 Task: Search one way flight ticket for 3 adults in first from Muskegon: Muskegon County Airport to Evansville: Evansville Regional Airport on 5-3-2023. Choice of flights is Emirates. Number of bags: 1 carry on bag. Price is upto 100000. Outbound departure time preference is 10:15.
Action: Mouse moved to (285, 380)
Screenshot: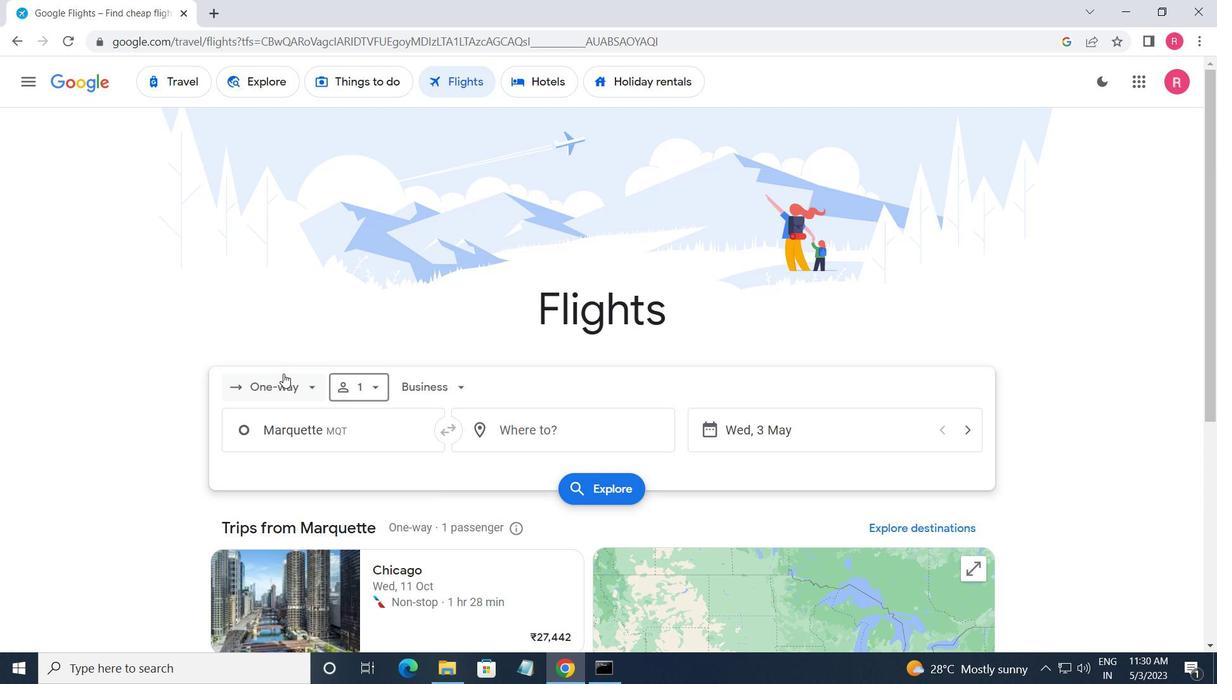 
Action: Mouse pressed left at (285, 380)
Screenshot: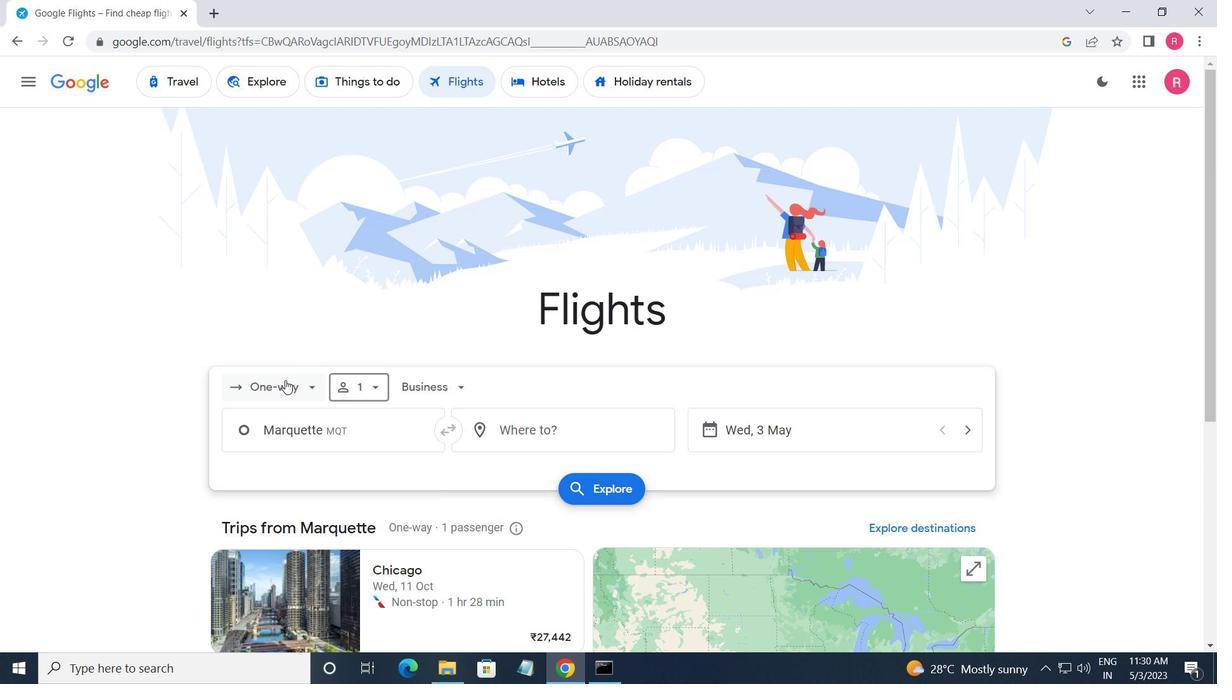 
Action: Mouse moved to (291, 464)
Screenshot: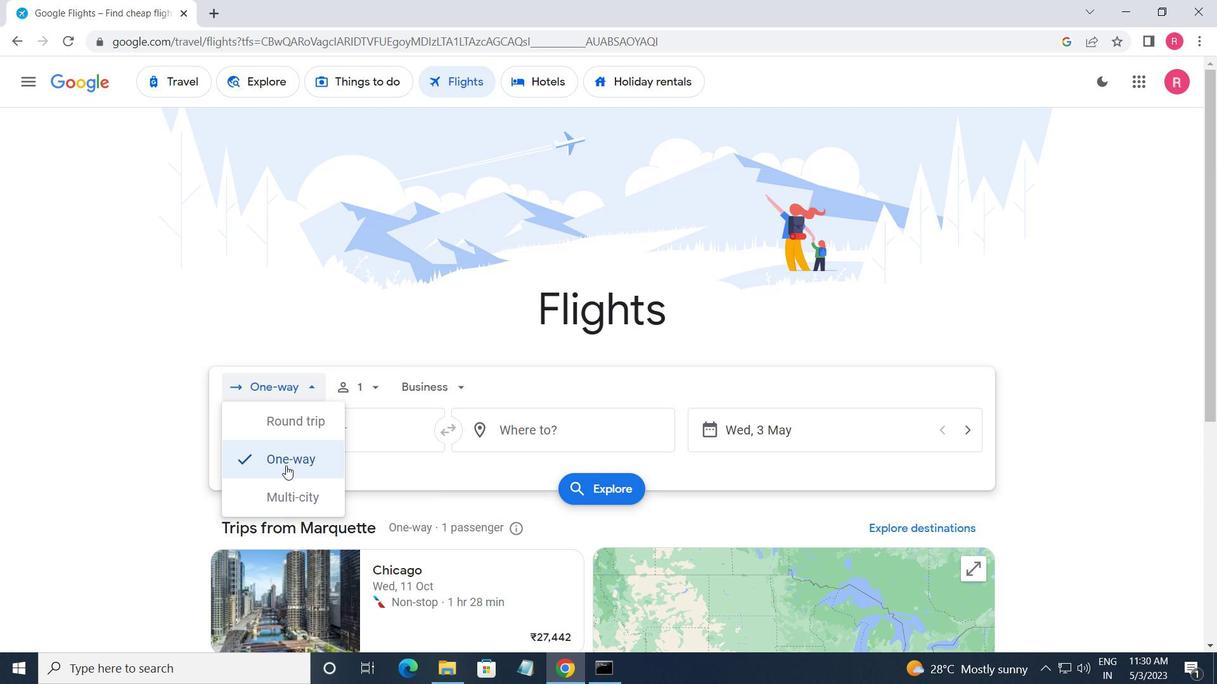 
Action: Mouse pressed left at (291, 464)
Screenshot: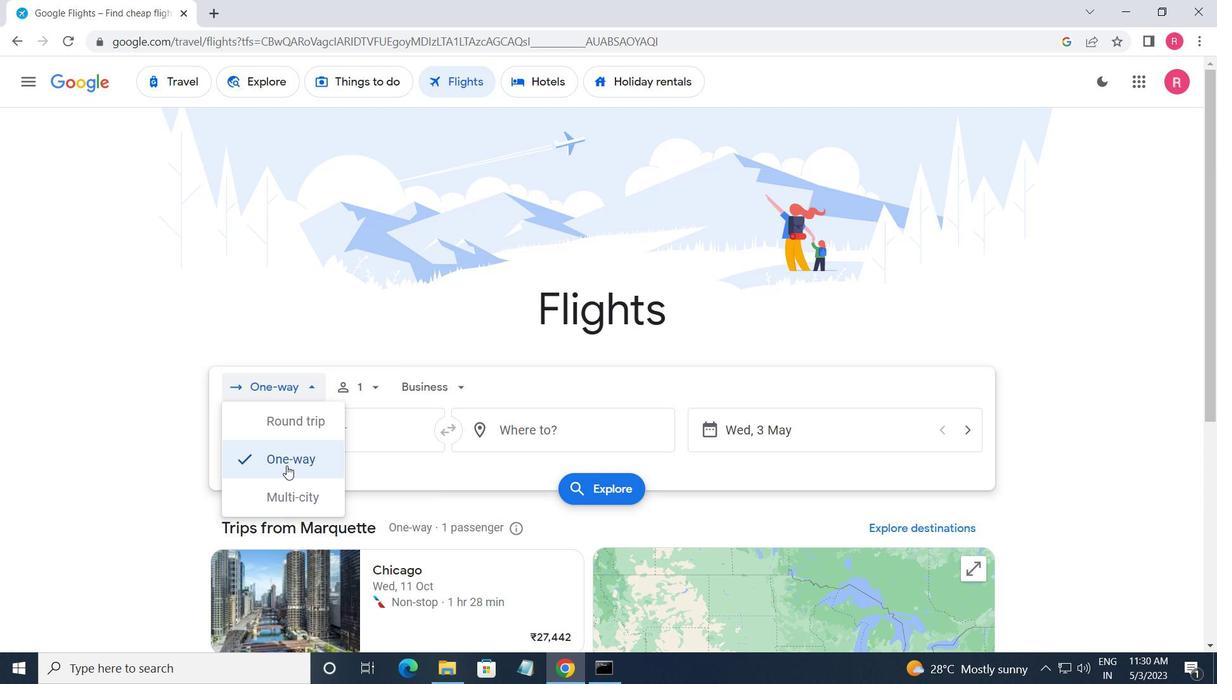 
Action: Mouse moved to (358, 384)
Screenshot: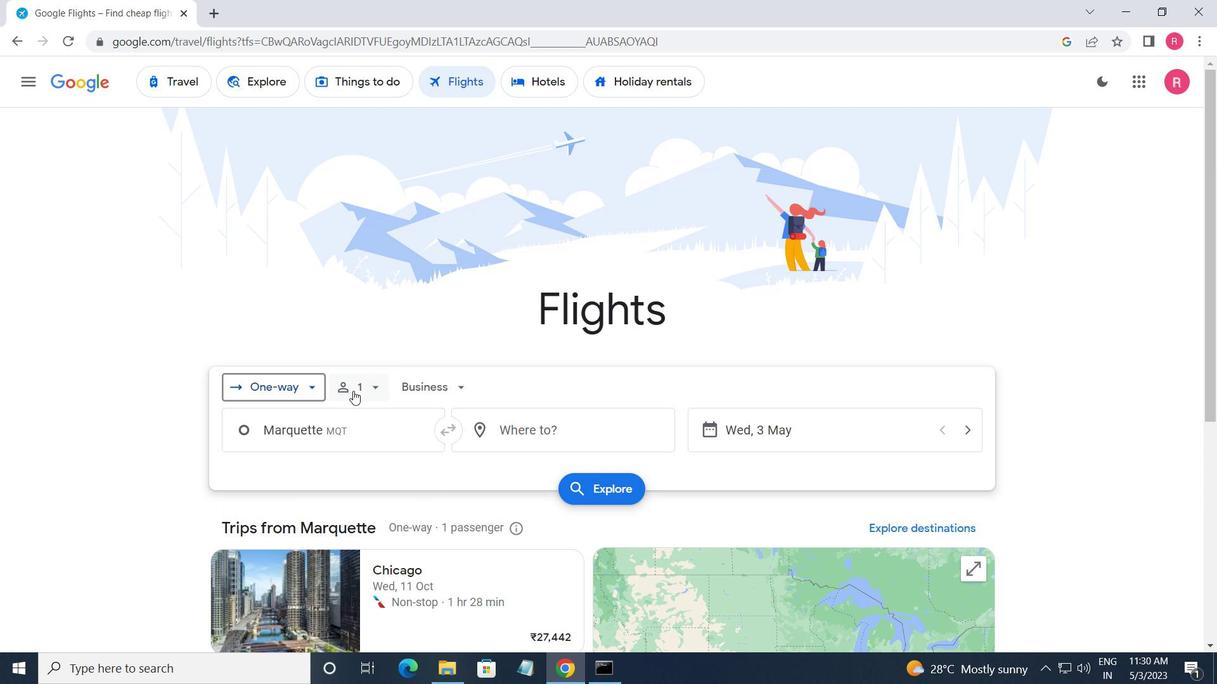 
Action: Mouse pressed left at (358, 384)
Screenshot: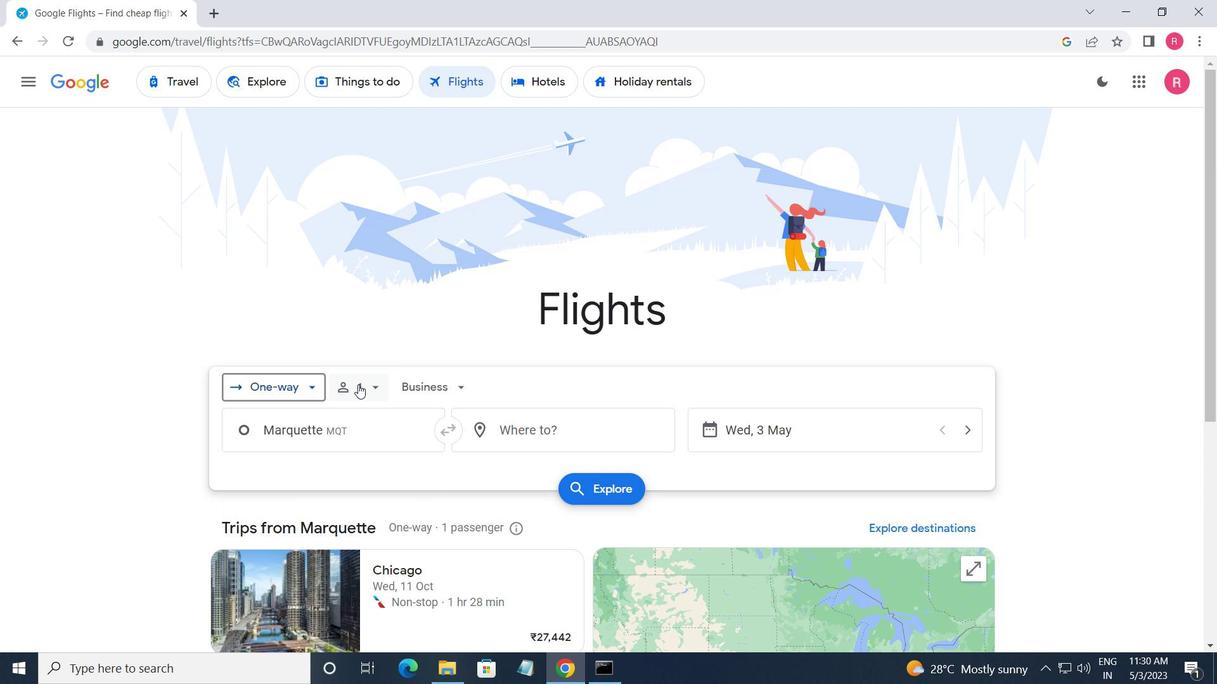 
Action: Mouse moved to (480, 428)
Screenshot: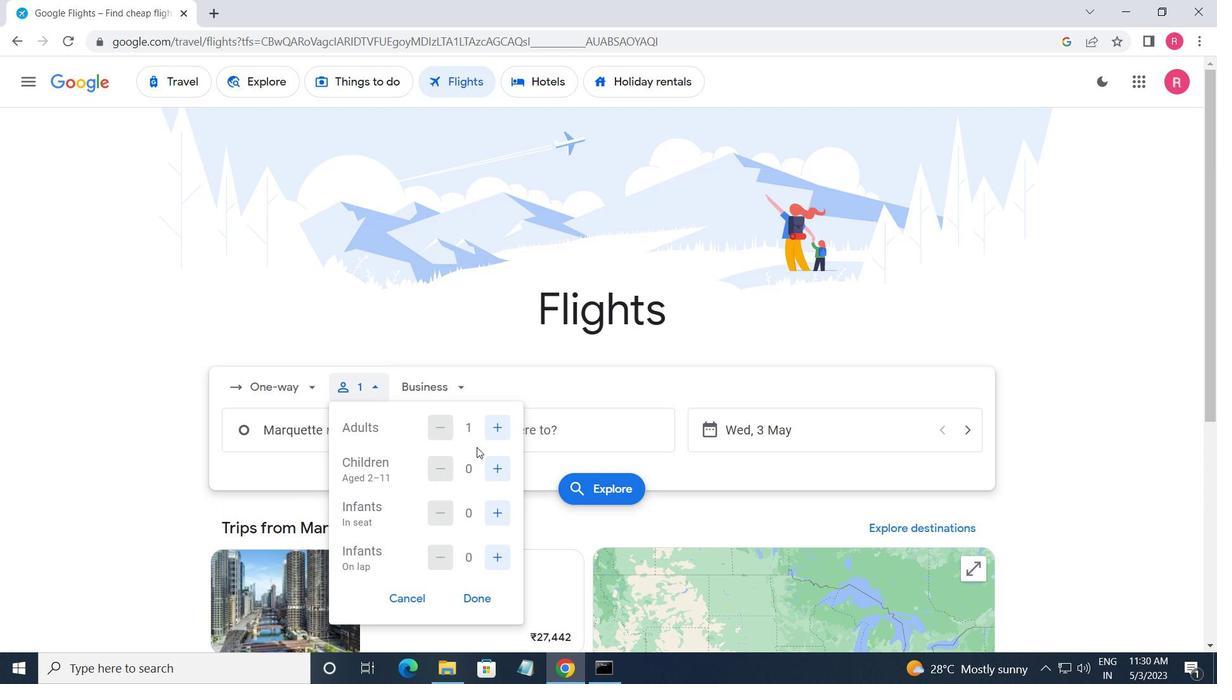 
Action: Mouse pressed left at (480, 428)
Screenshot: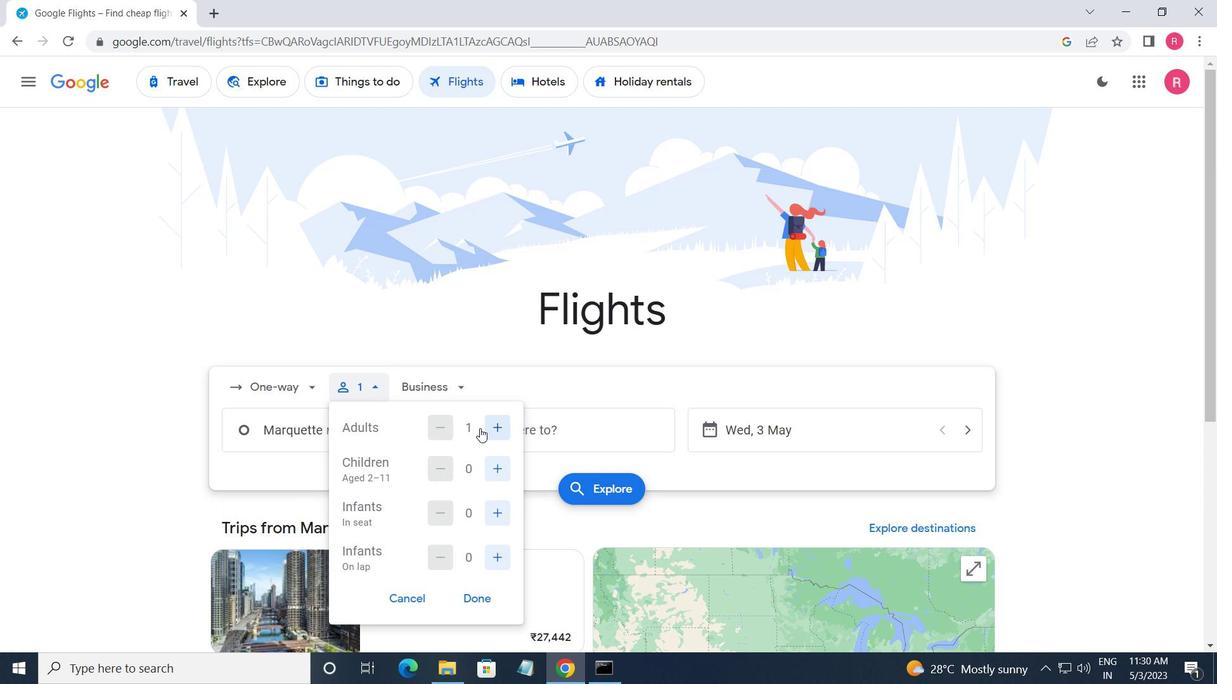 
Action: Mouse moved to (490, 434)
Screenshot: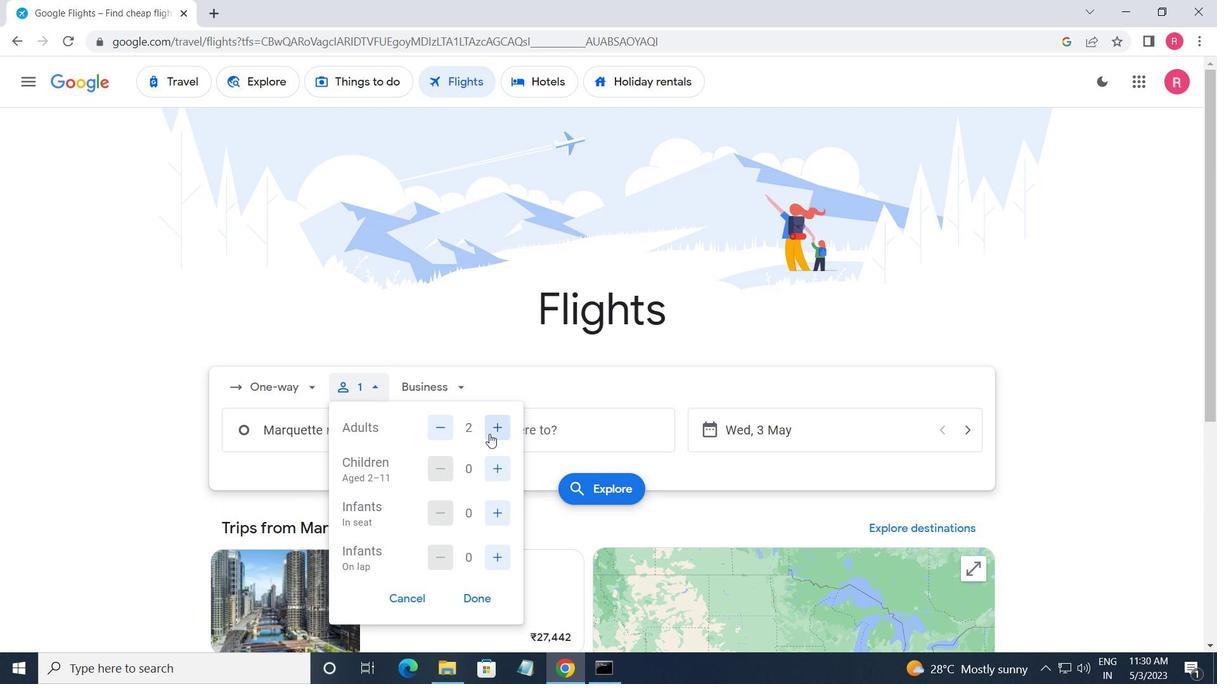 
Action: Mouse pressed left at (490, 434)
Screenshot: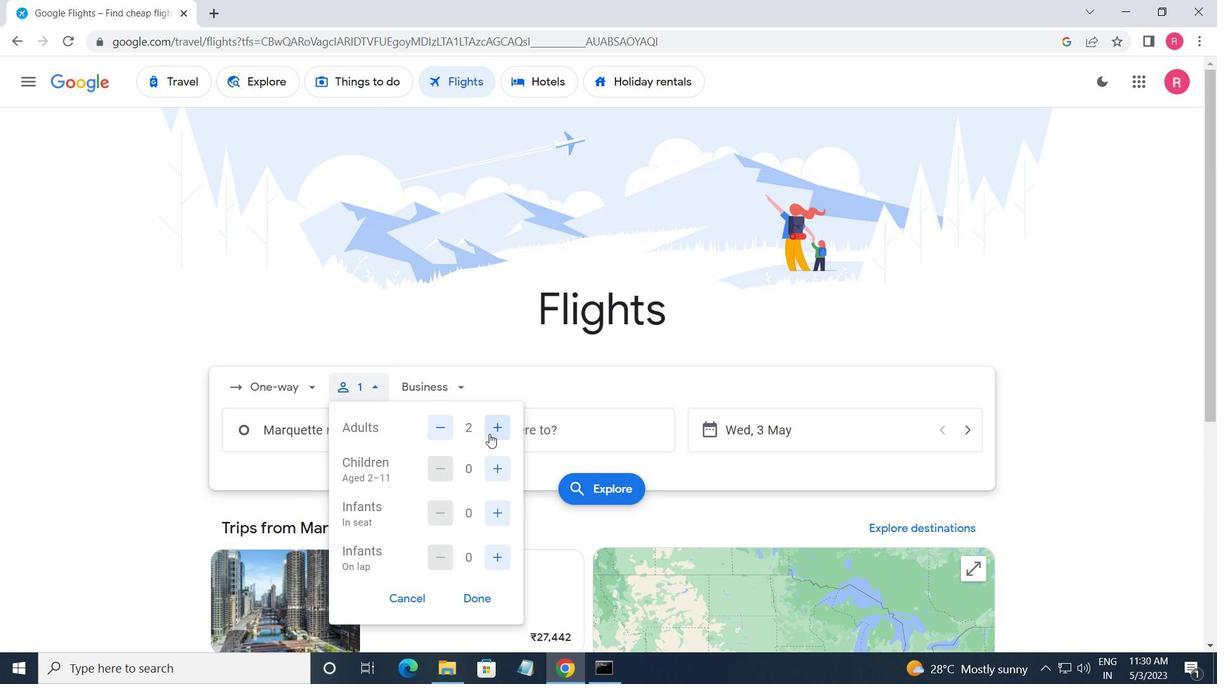 
Action: Mouse moved to (433, 388)
Screenshot: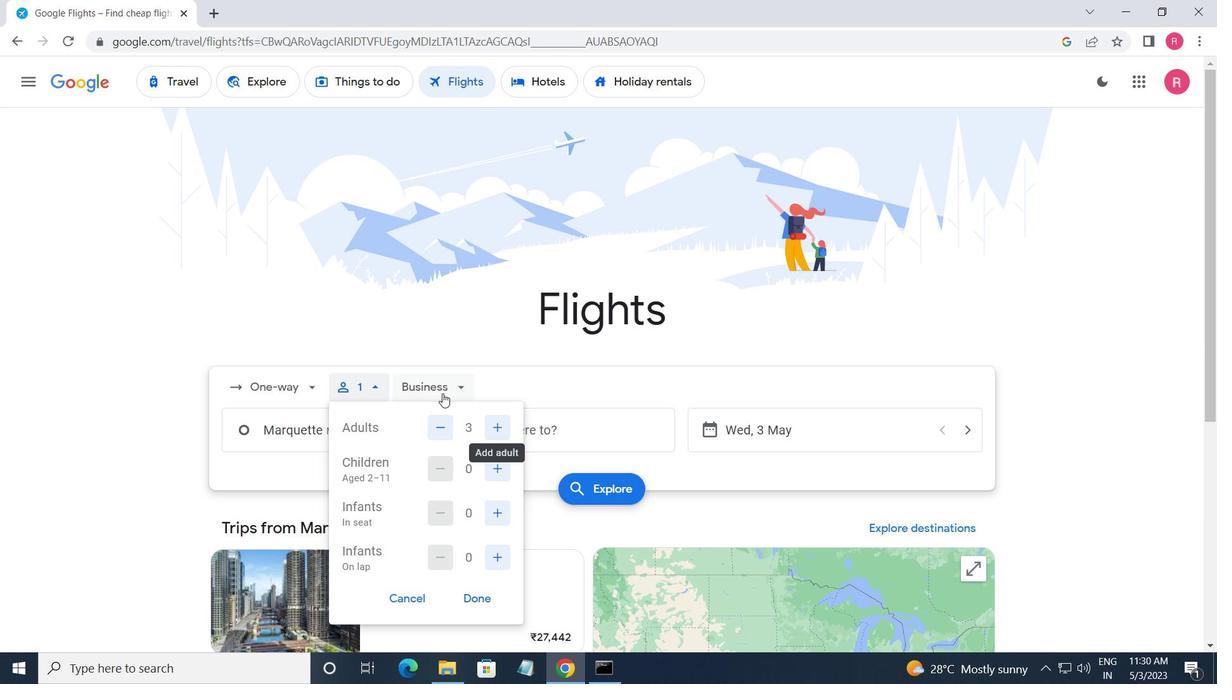 
Action: Mouse pressed left at (433, 388)
Screenshot: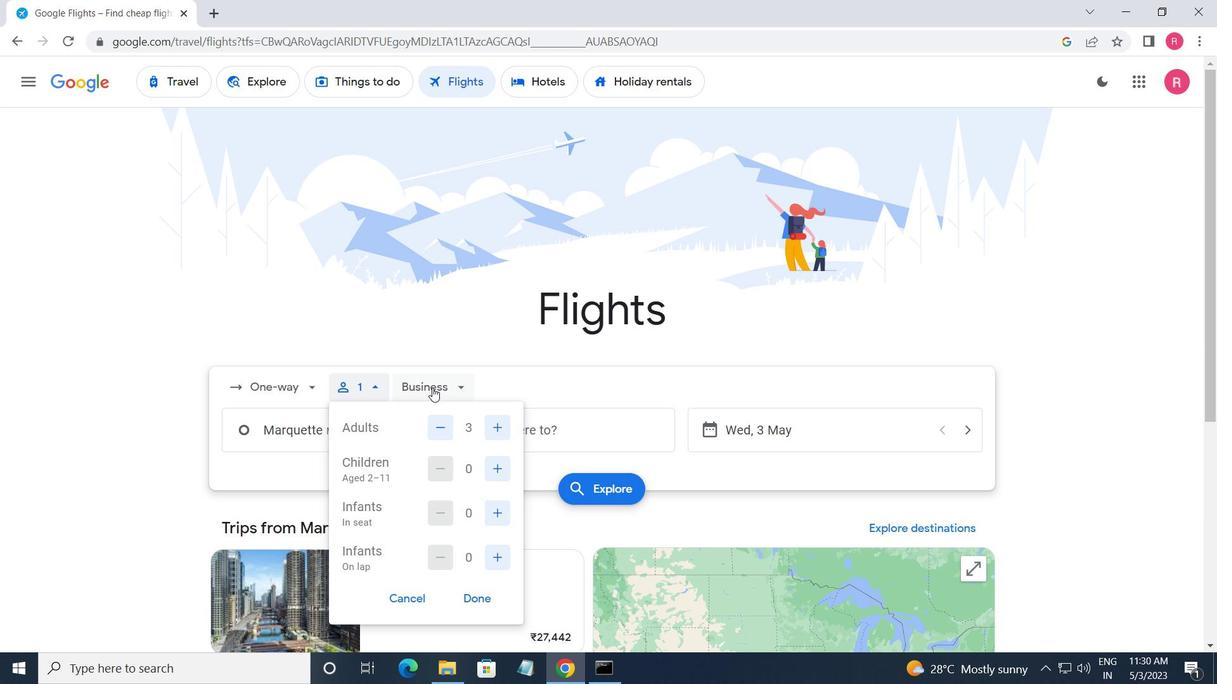 
Action: Mouse moved to (484, 528)
Screenshot: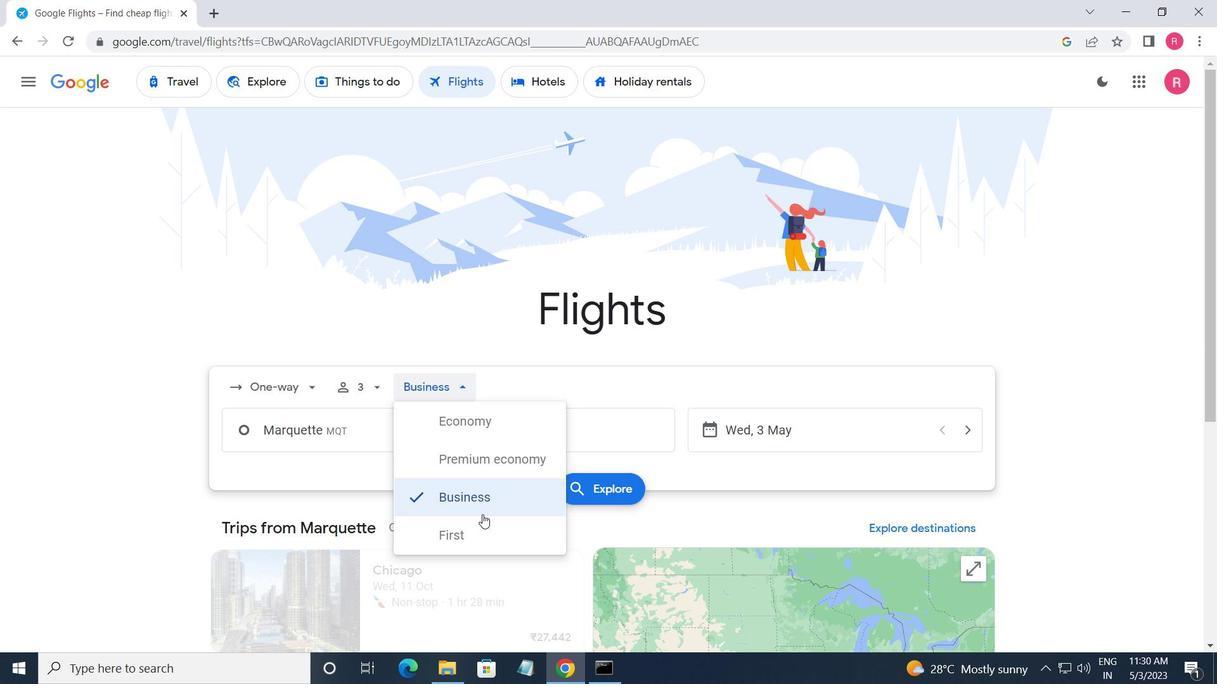 
Action: Mouse pressed left at (484, 528)
Screenshot: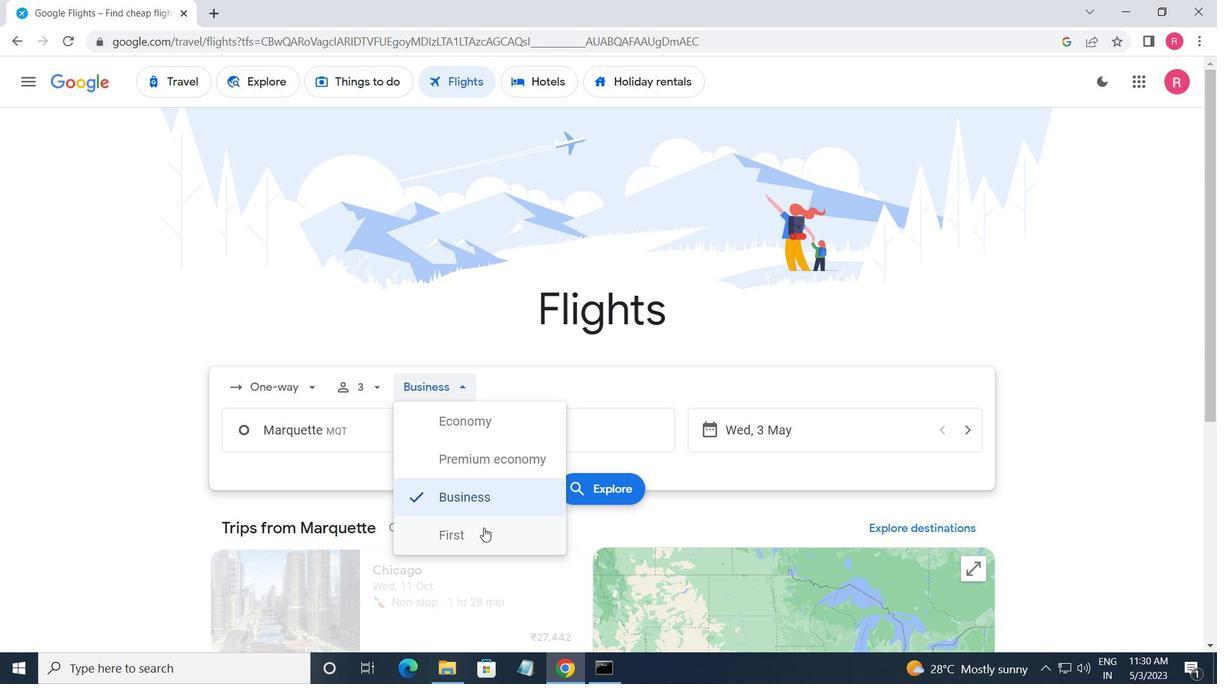
Action: Mouse moved to (380, 438)
Screenshot: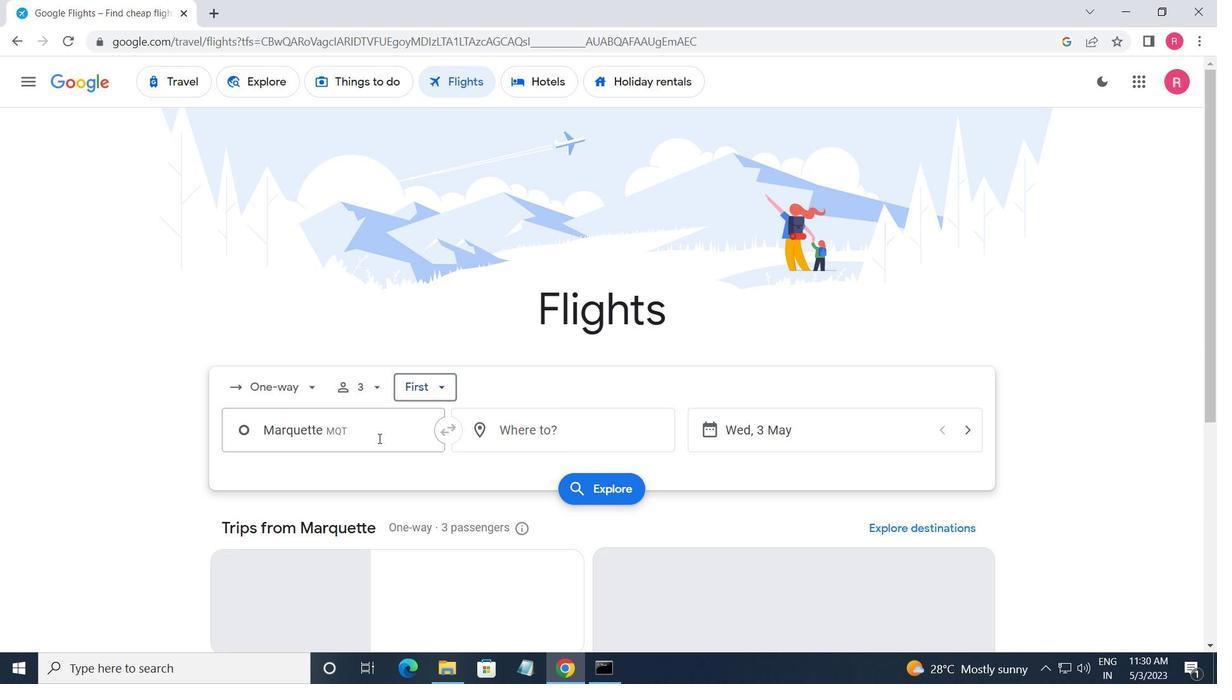 
Action: Mouse pressed left at (380, 438)
Screenshot: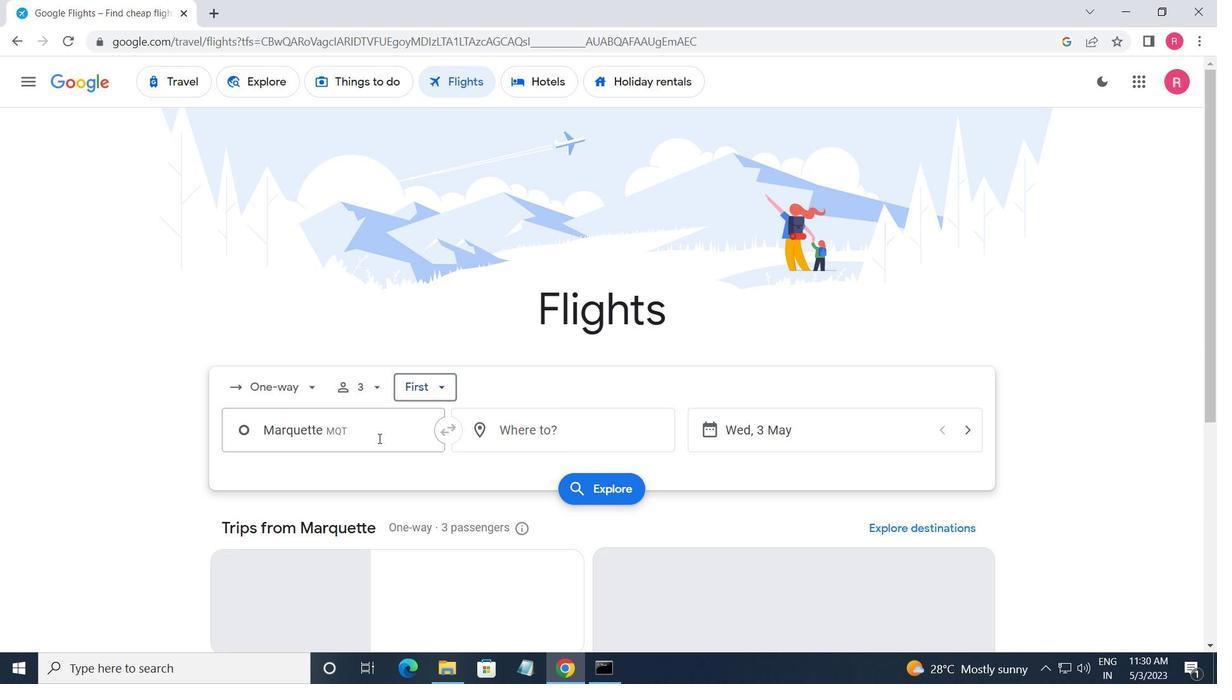 
Action: Mouse moved to (392, 469)
Screenshot: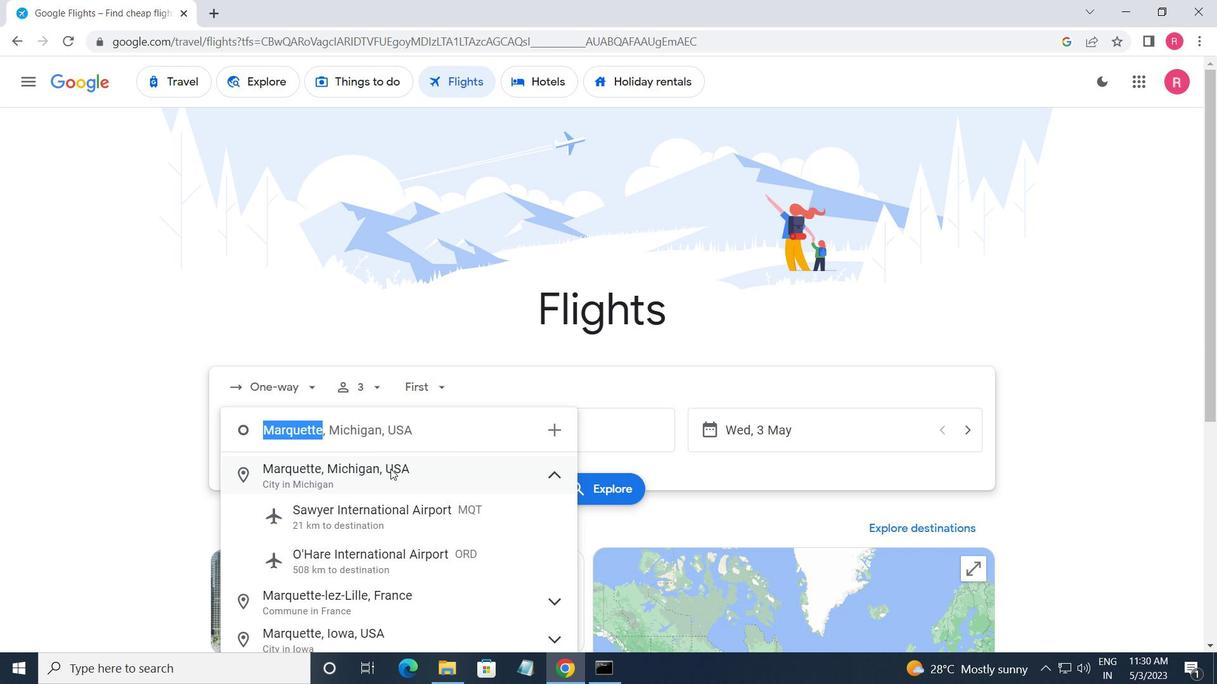 
Action: Key pressed <Key.shift><Key.shift><Key.shift><Key.shift><Key.shift><Key.shift><Key.shift><Key.shift_r>MUSKEGON
Screenshot: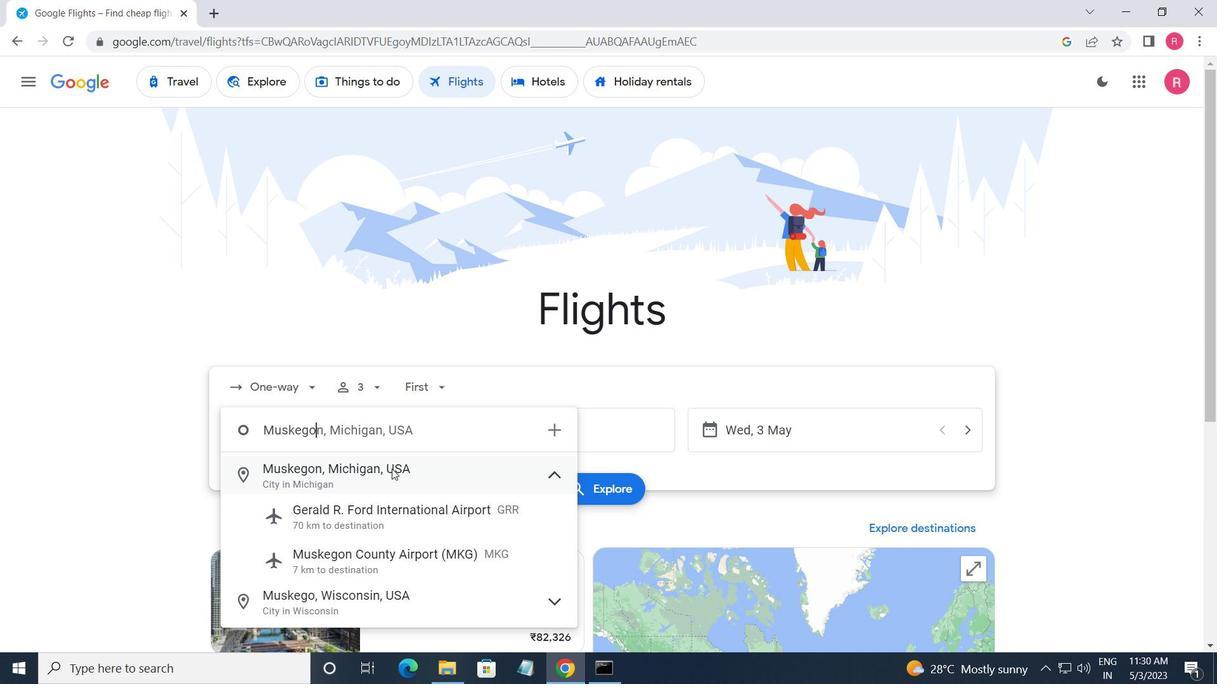 
Action: Mouse moved to (388, 569)
Screenshot: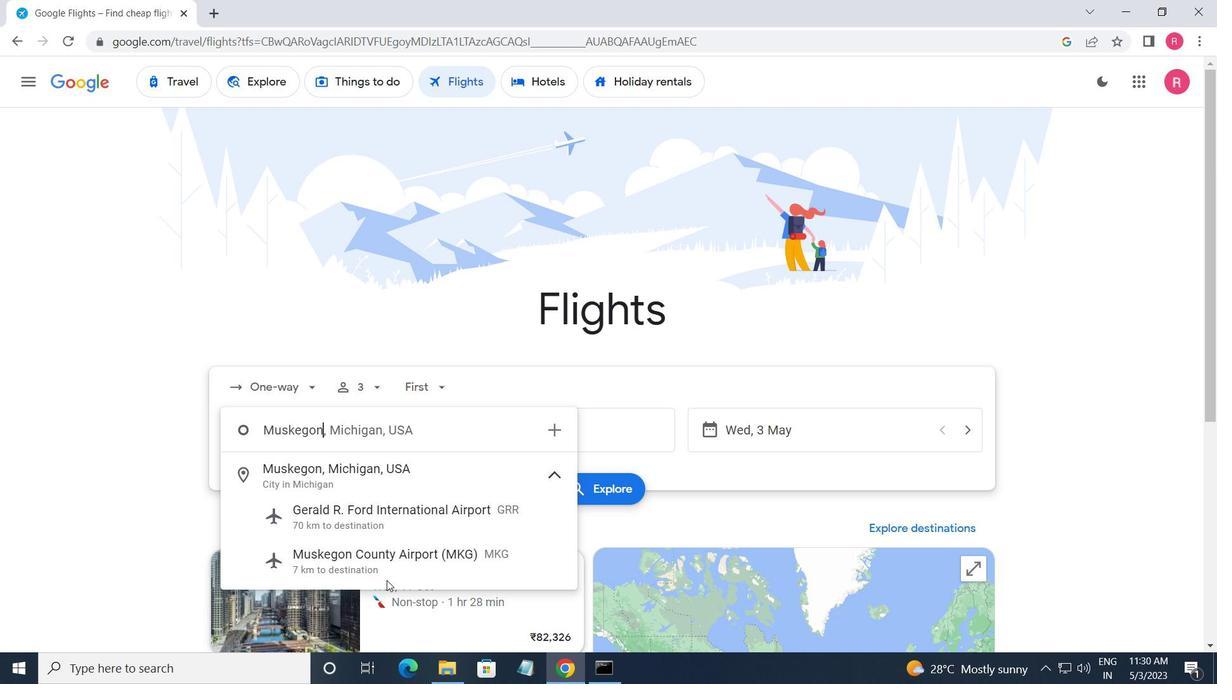 
Action: Mouse pressed left at (388, 569)
Screenshot: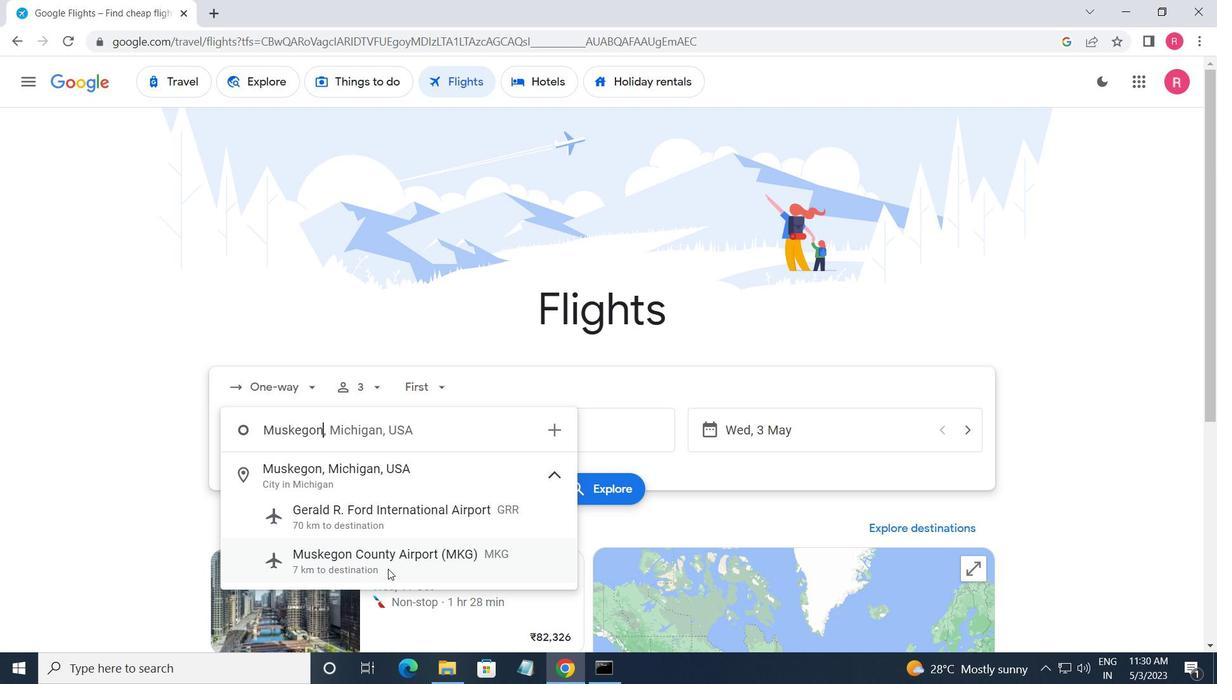 
Action: Mouse moved to (520, 434)
Screenshot: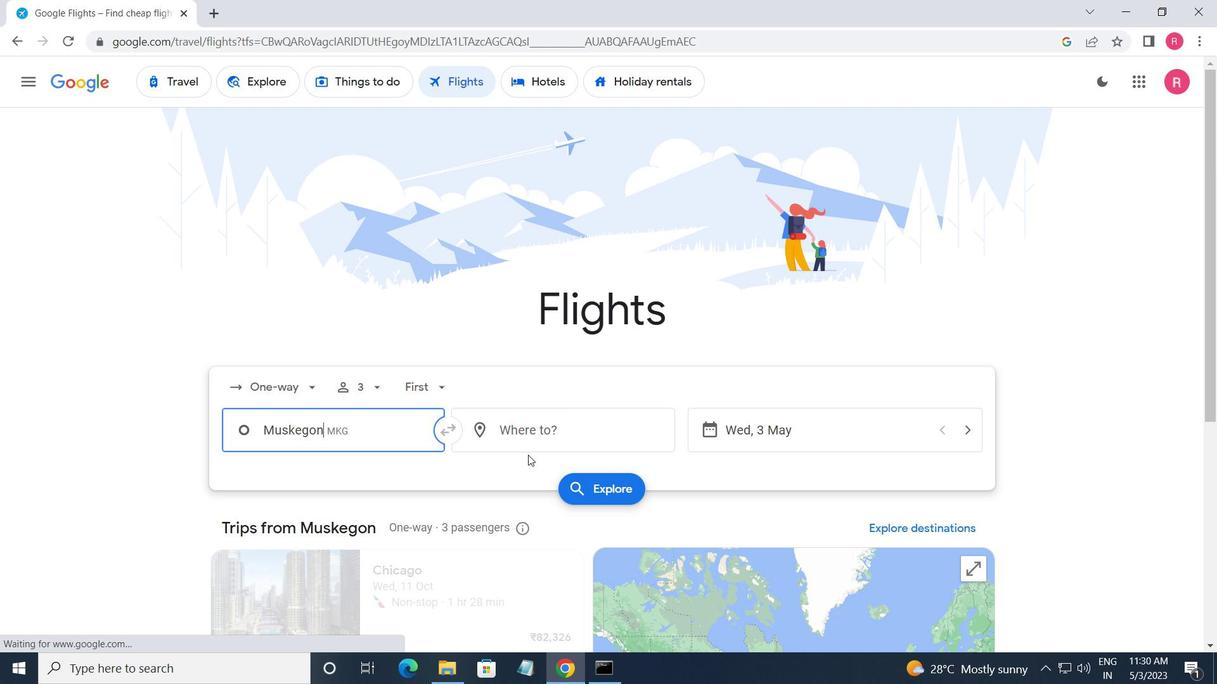 
Action: Mouse pressed left at (520, 434)
Screenshot: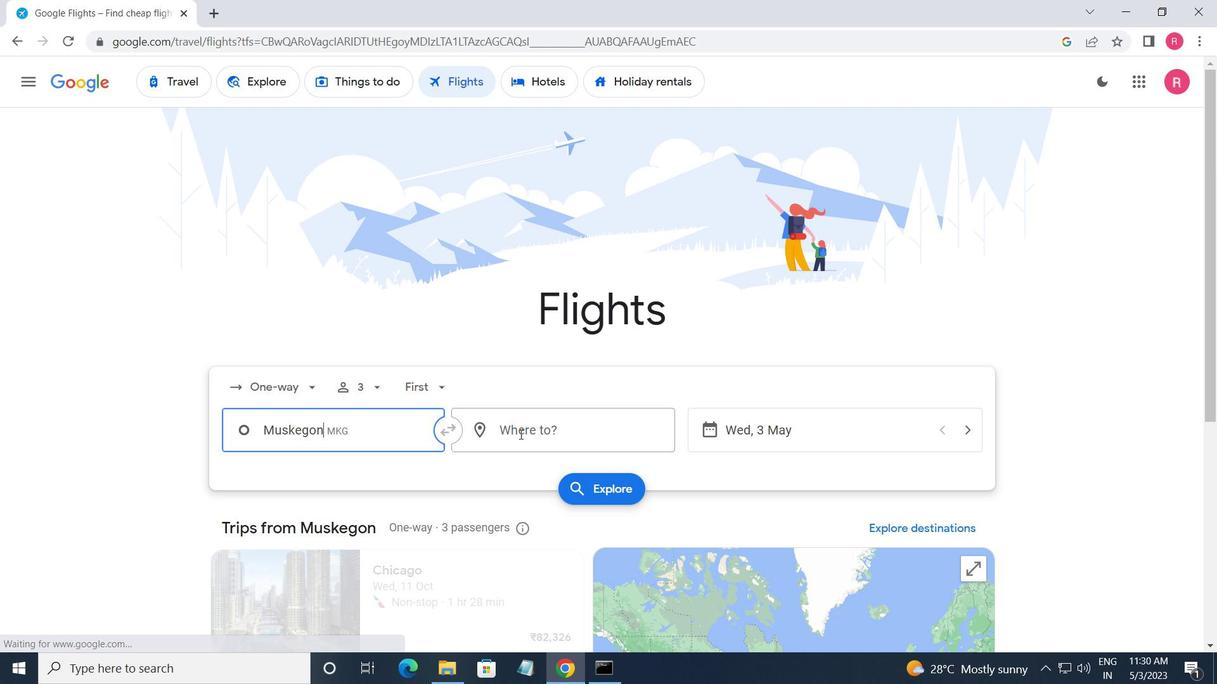 
Action: Mouse moved to (535, 600)
Screenshot: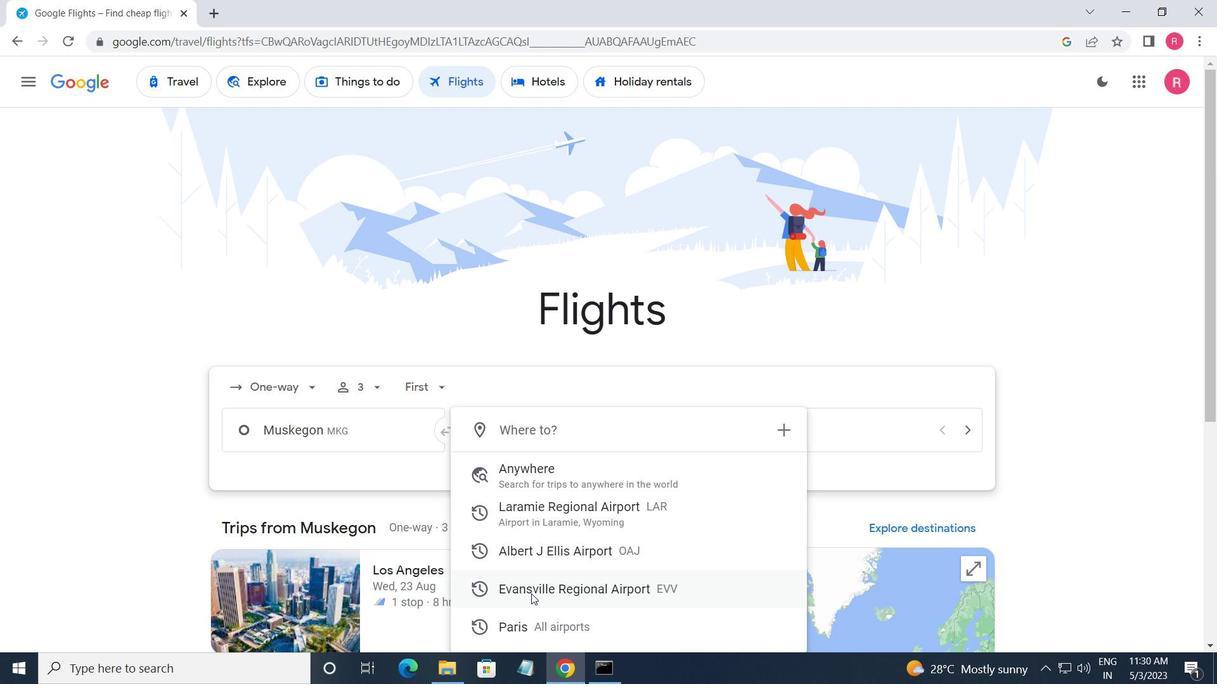 
Action: Mouse pressed left at (535, 600)
Screenshot: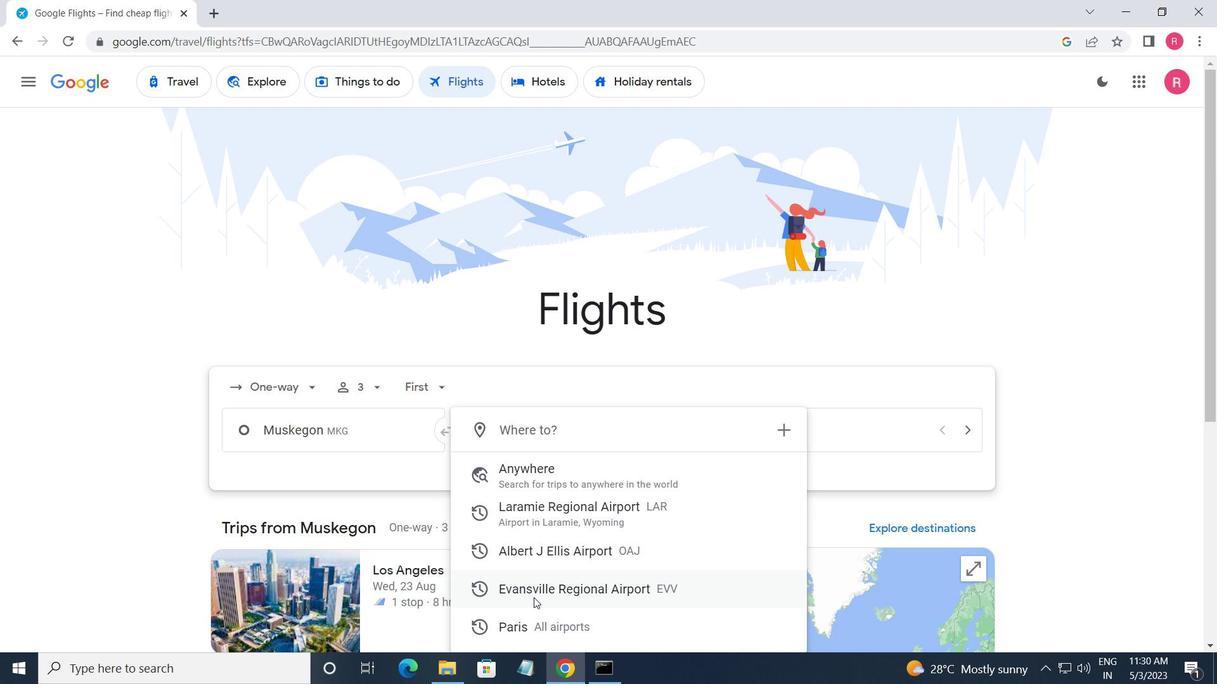 
Action: Mouse moved to (792, 433)
Screenshot: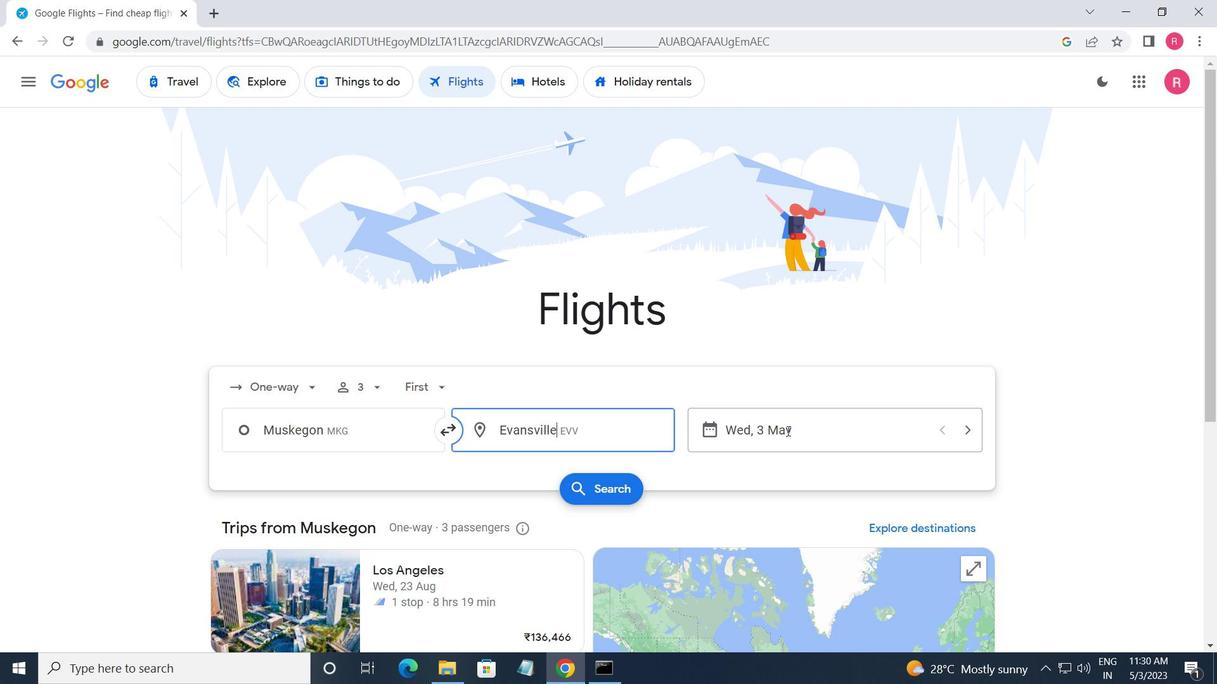 
Action: Mouse pressed left at (792, 433)
Screenshot: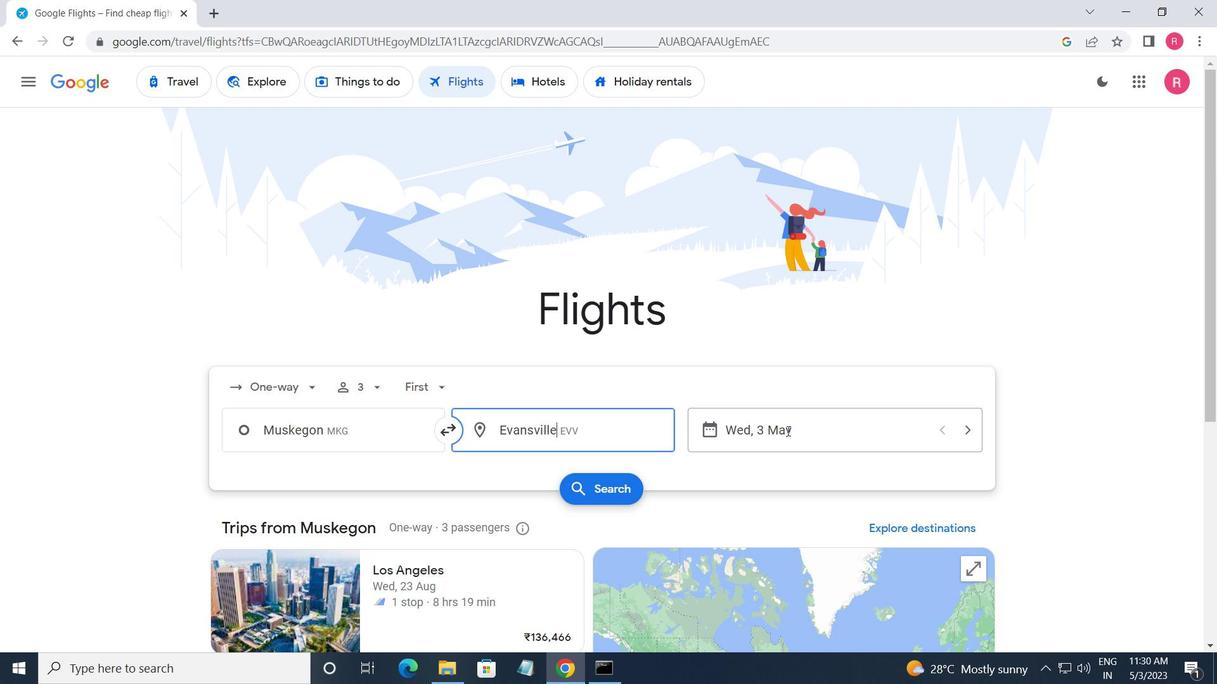 
Action: Mouse moved to (528, 370)
Screenshot: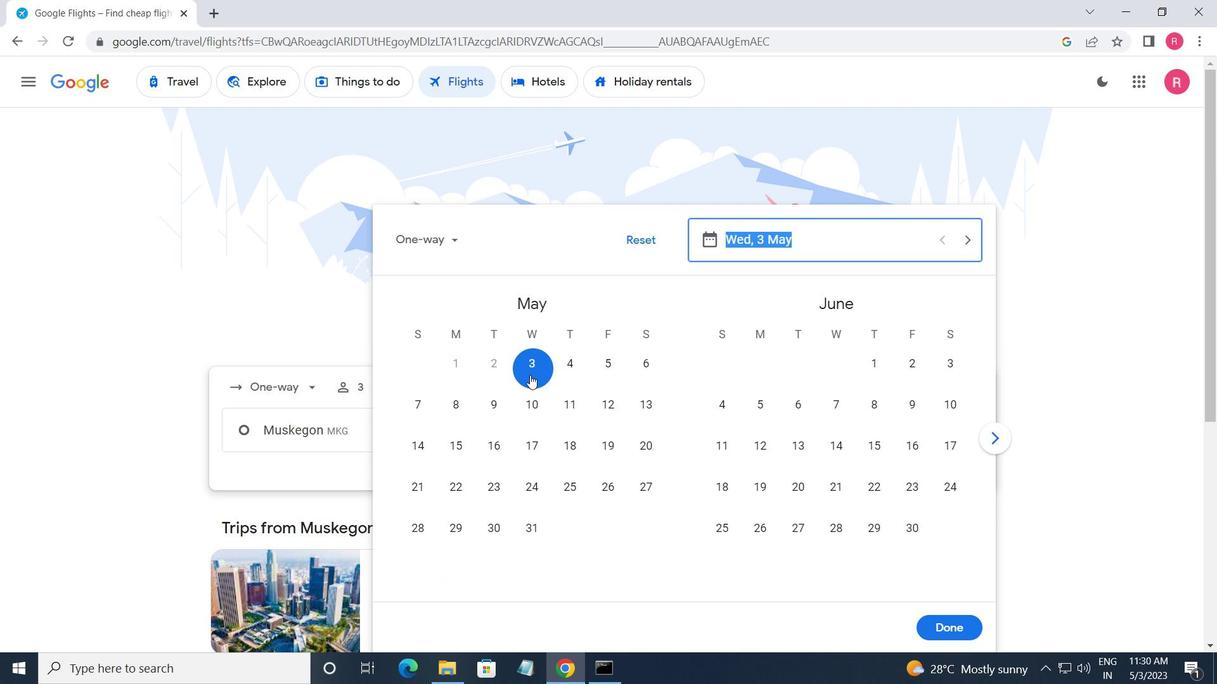 
Action: Mouse pressed left at (528, 370)
Screenshot: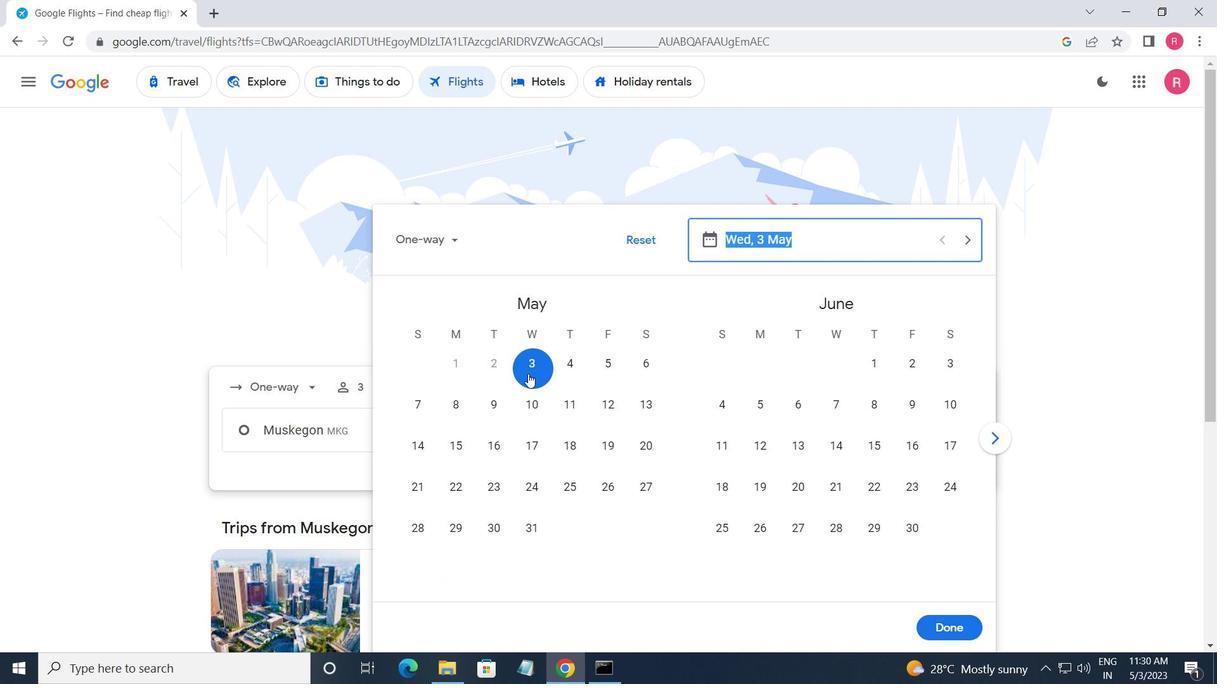
Action: Mouse moved to (958, 641)
Screenshot: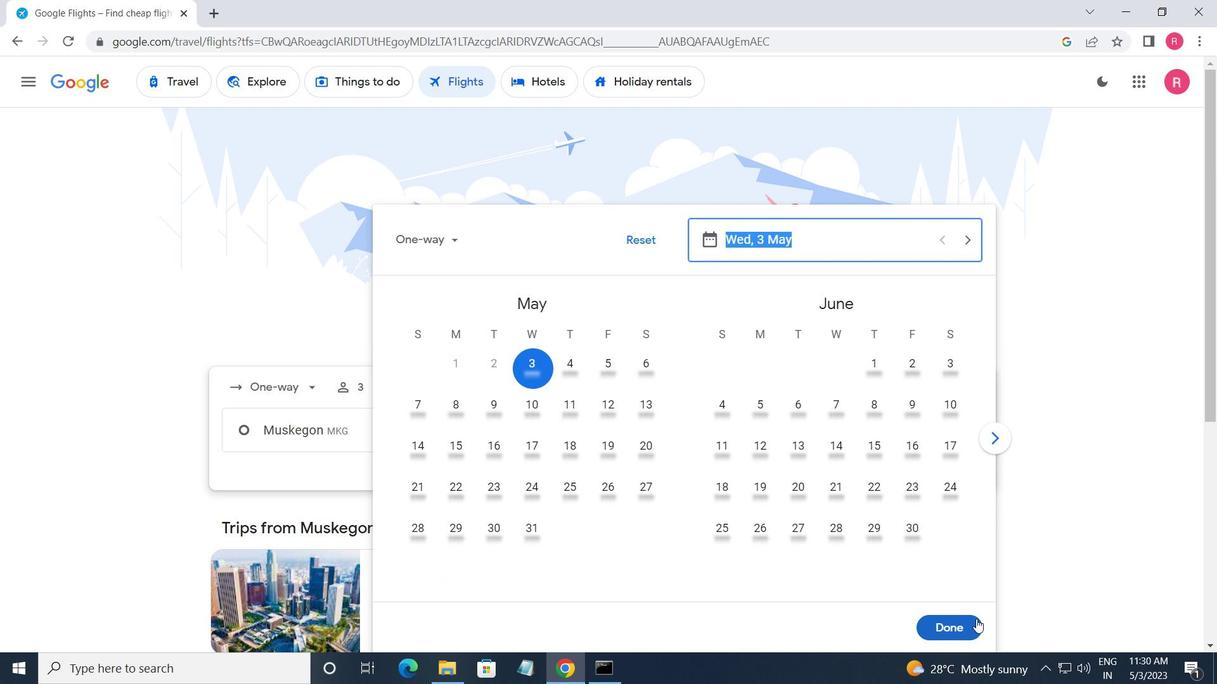 
Action: Mouse pressed left at (958, 641)
Screenshot: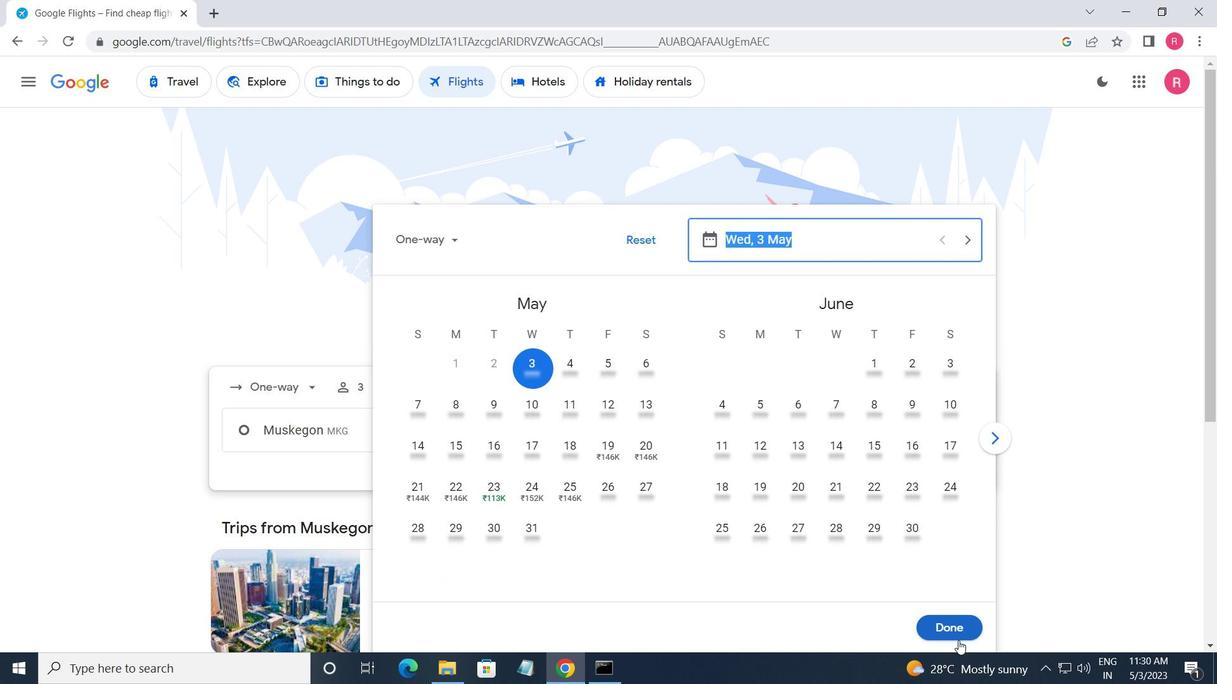 
Action: Mouse moved to (598, 497)
Screenshot: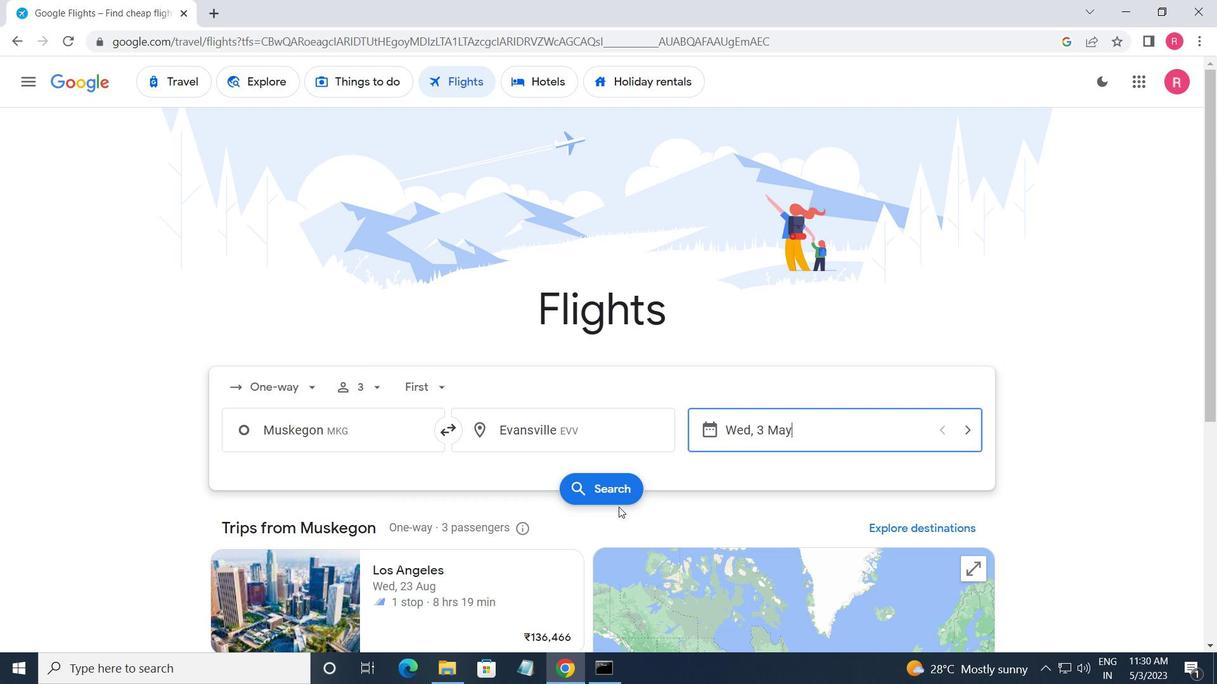 
Action: Mouse pressed left at (598, 497)
Screenshot: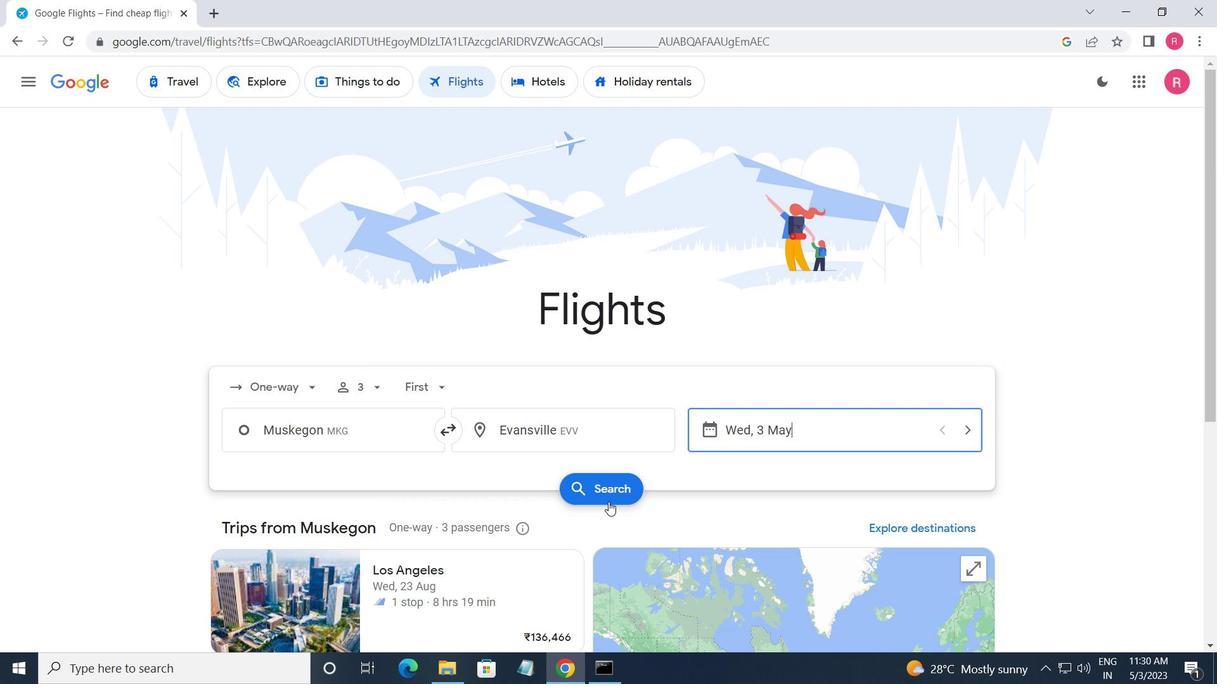 
Action: Mouse moved to (256, 232)
Screenshot: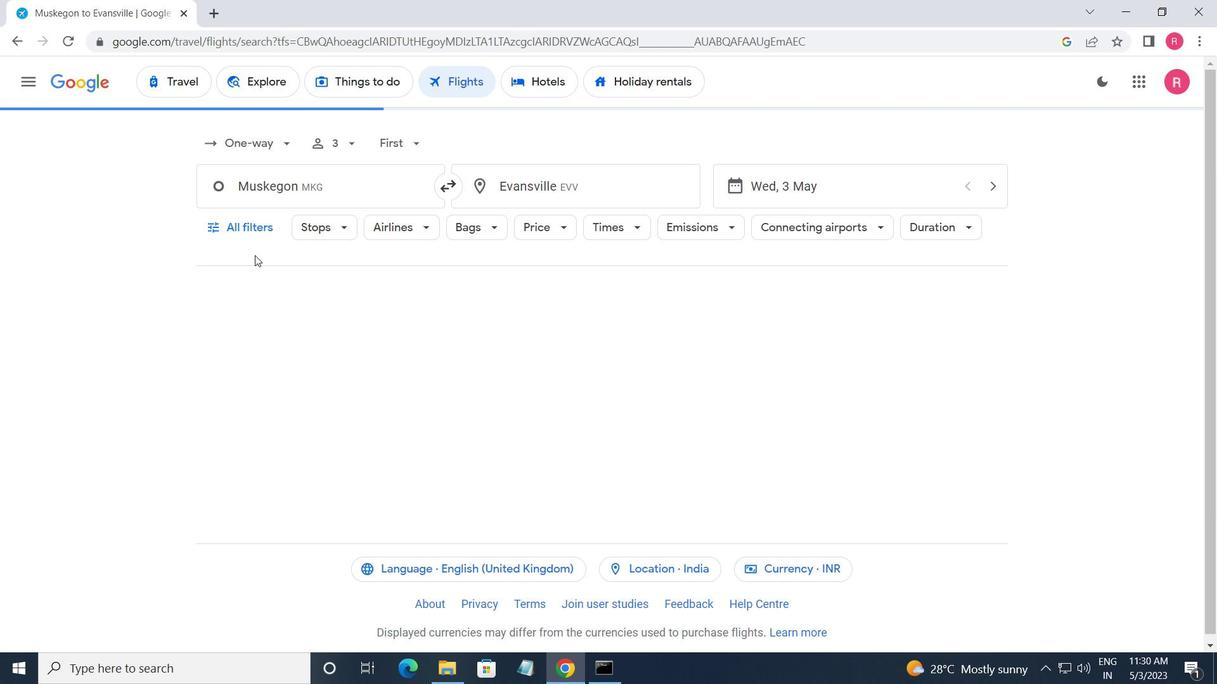 
Action: Mouse pressed left at (256, 232)
Screenshot: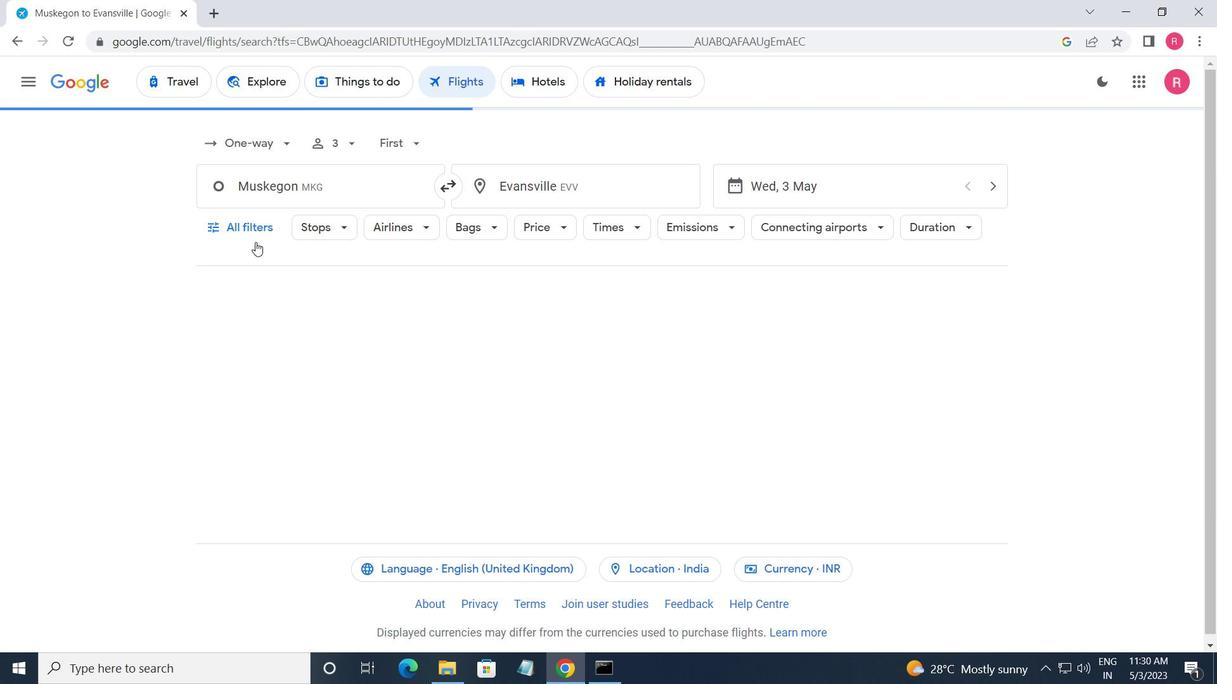 
Action: Mouse moved to (338, 454)
Screenshot: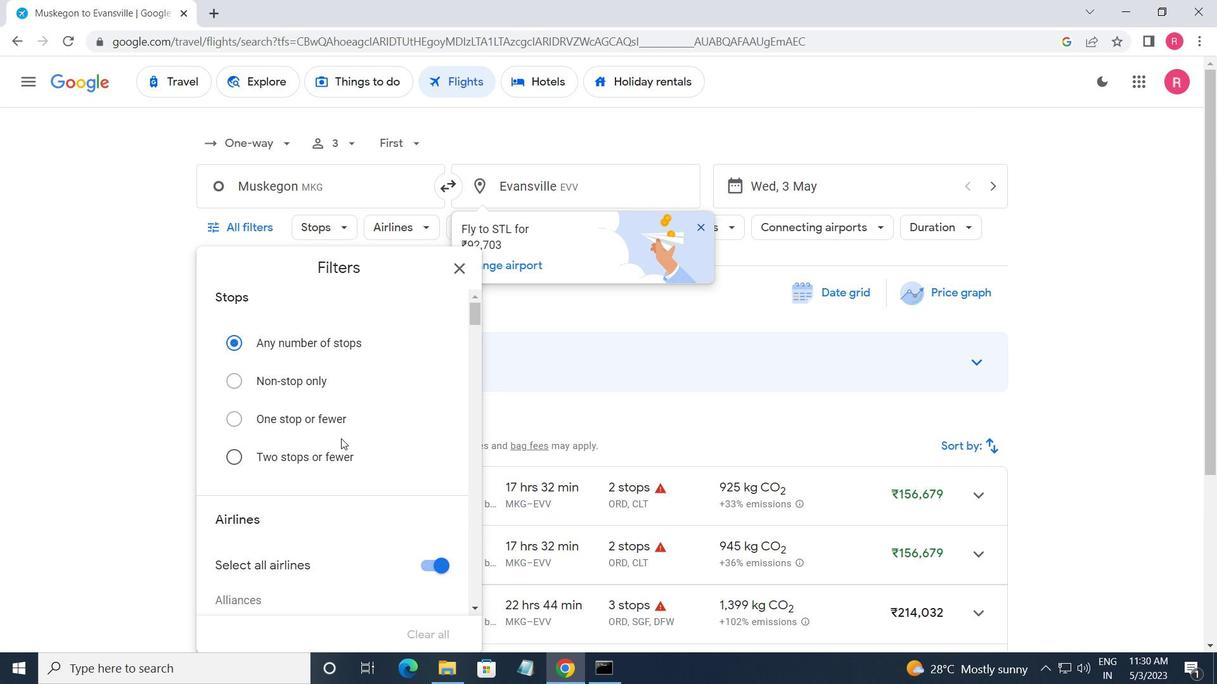 
Action: Mouse scrolled (338, 453) with delta (0, 0)
Screenshot: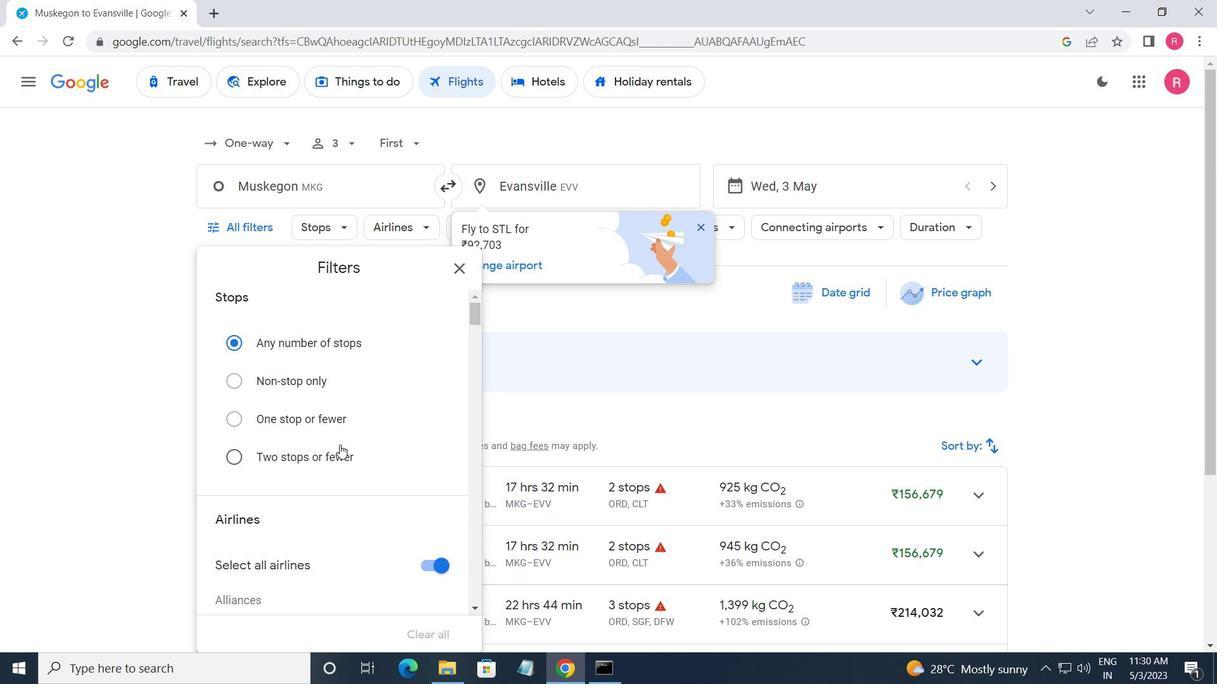 
Action: Mouse moved to (327, 465)
Screenshot: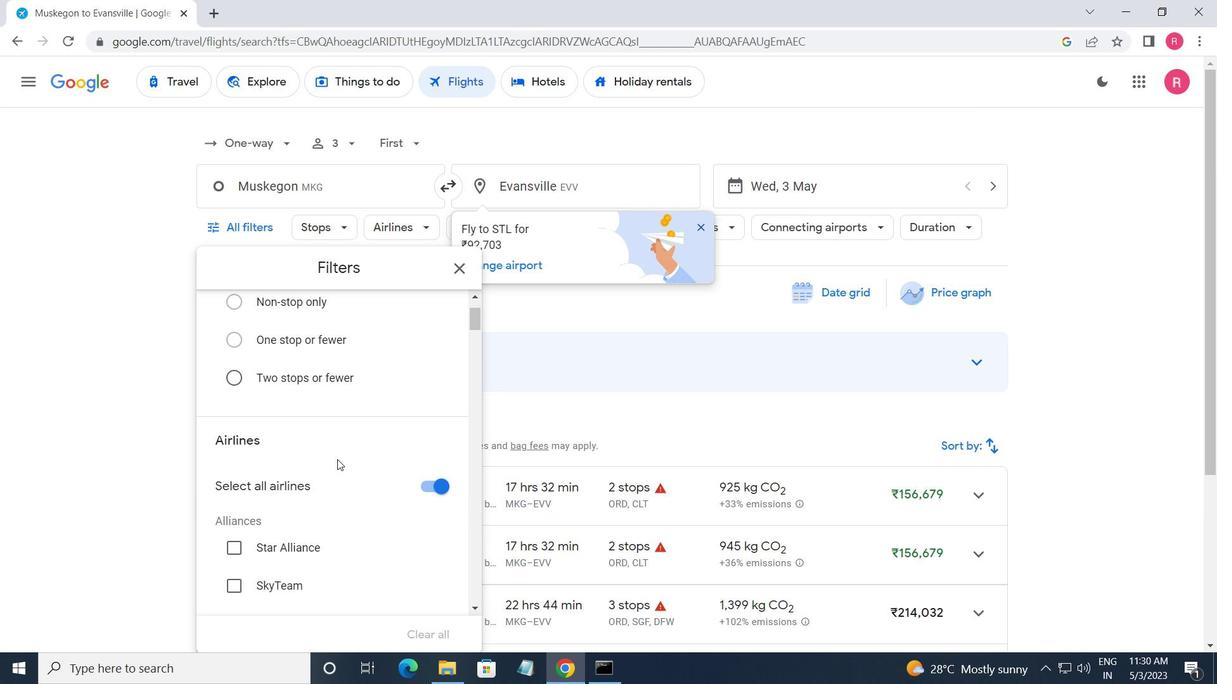 
Action: Mouse scrolled (327, 464) with delta (0, 0)
Screenshot: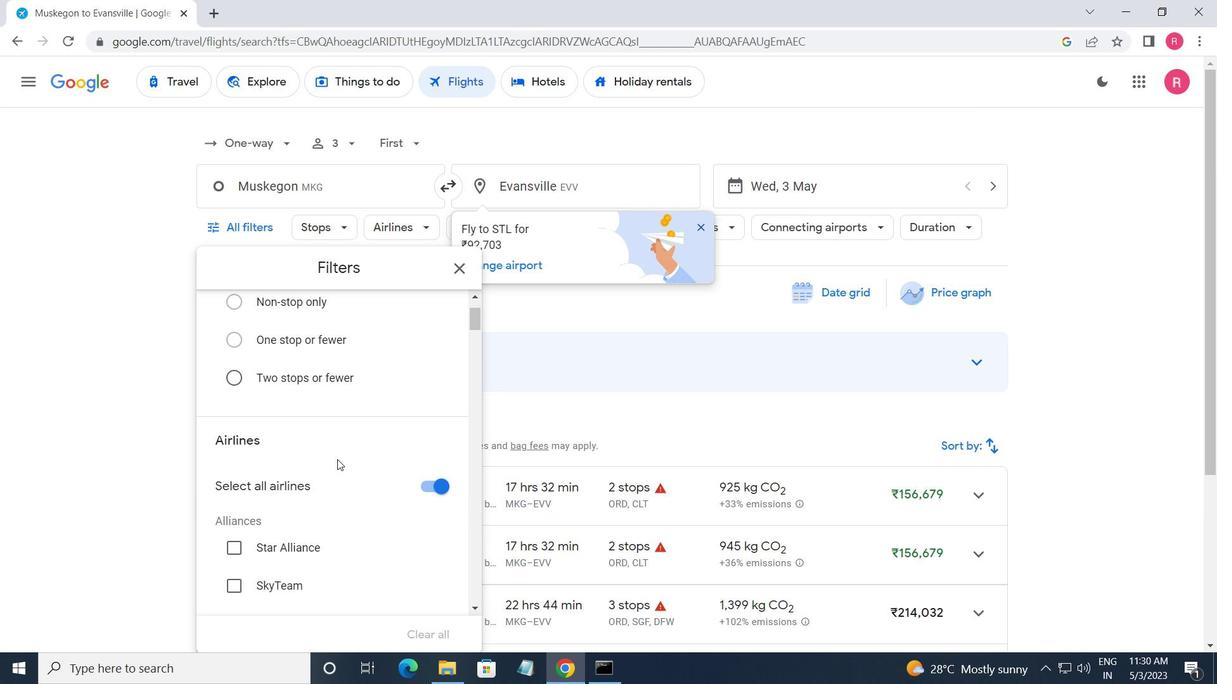 
Action: Mouse moved to (320, 471)
Screenshot: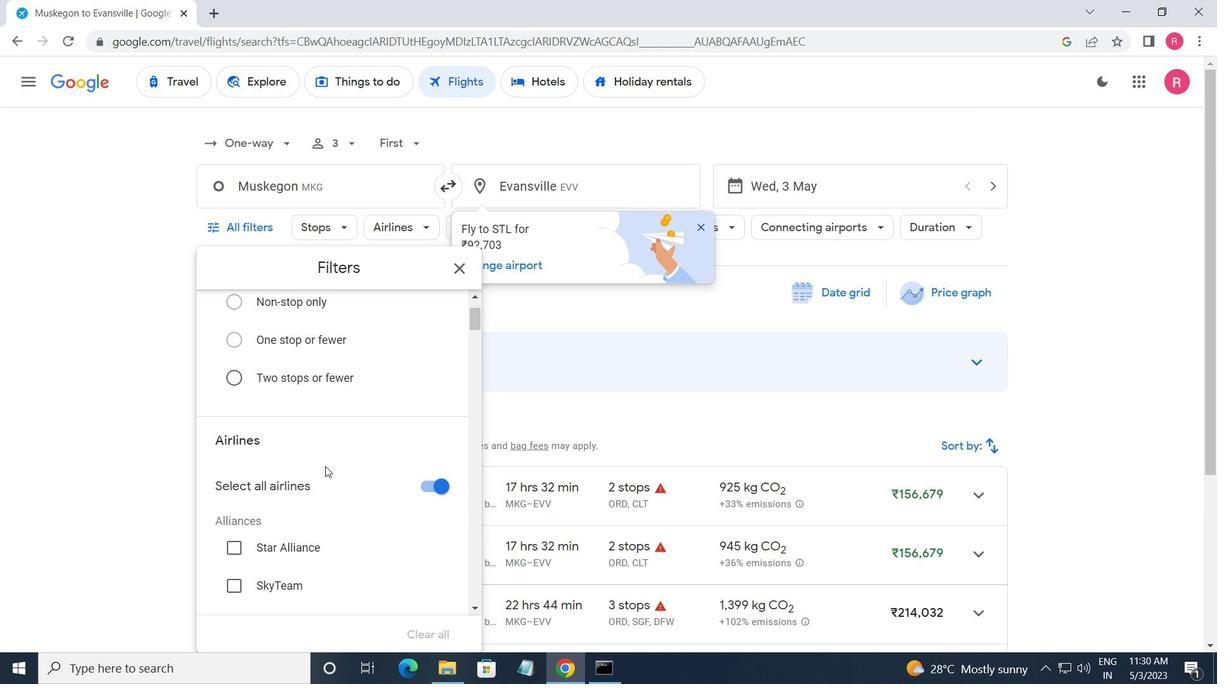 
Action: Mouse scrolled (320, 471) with delta (0, 0)
Screenshot: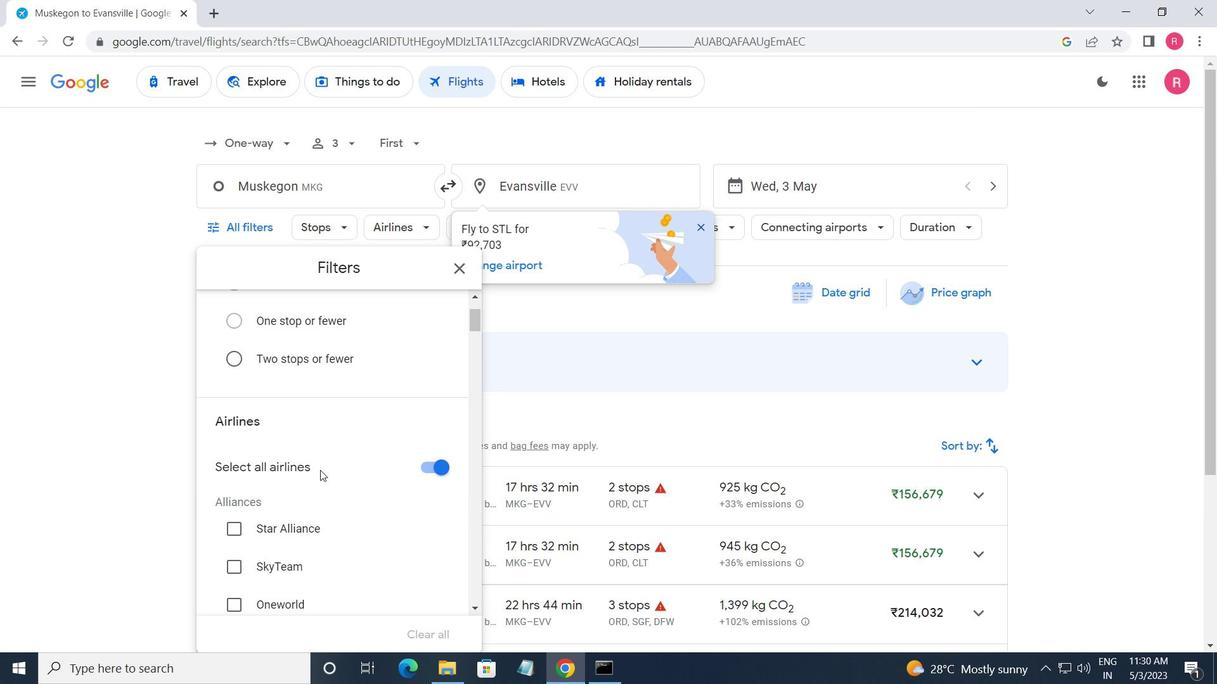 
Action: Mouse moved to (317, 472)
Screenshot: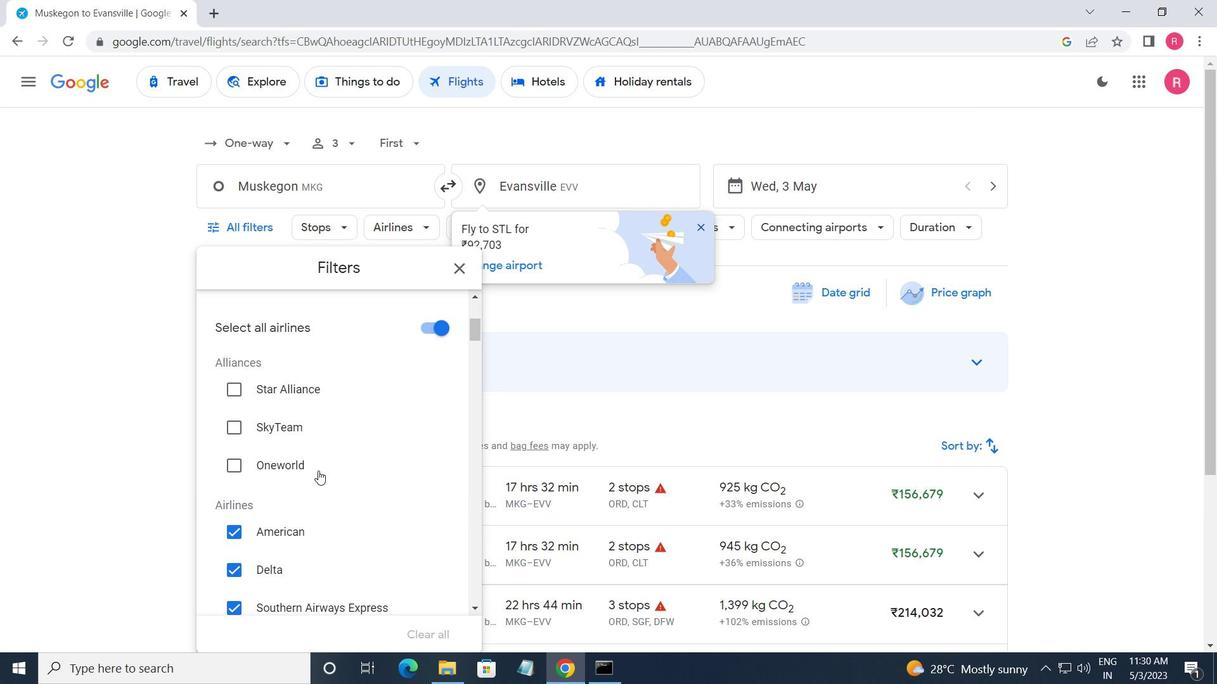 
Action: Mouse scrolled (317, 473) with delta (0, 0)
Screenshot: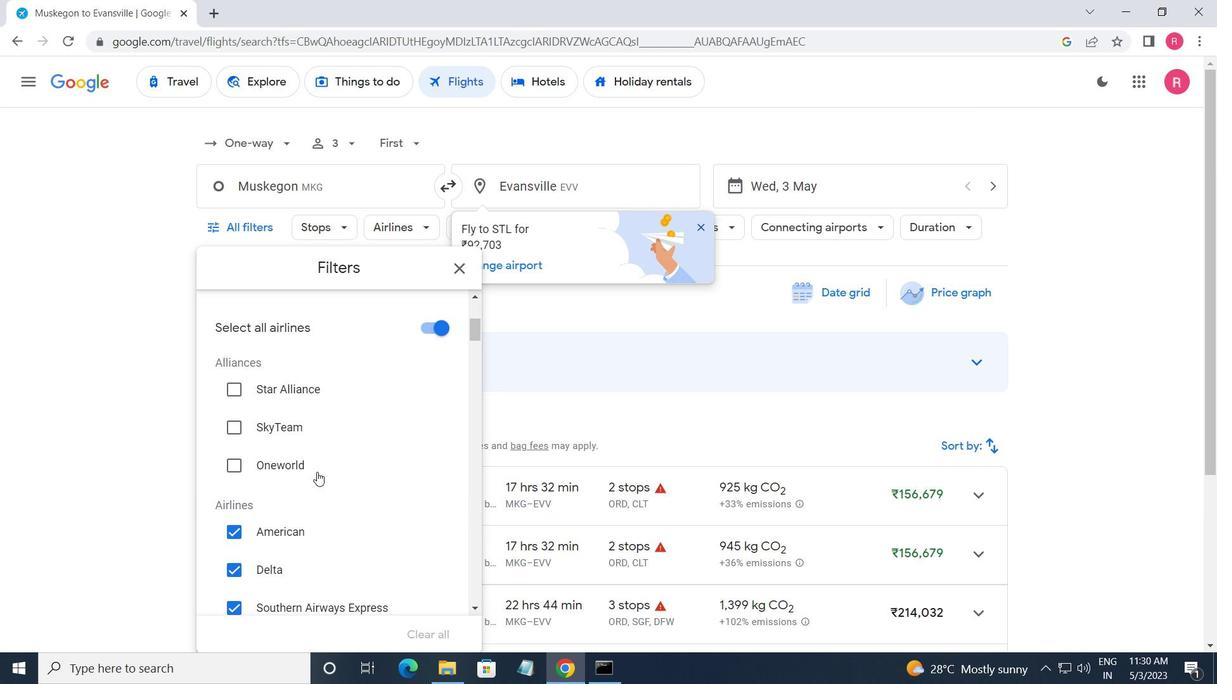 
Action: Mouse moved to (317, 472)
Screenshot: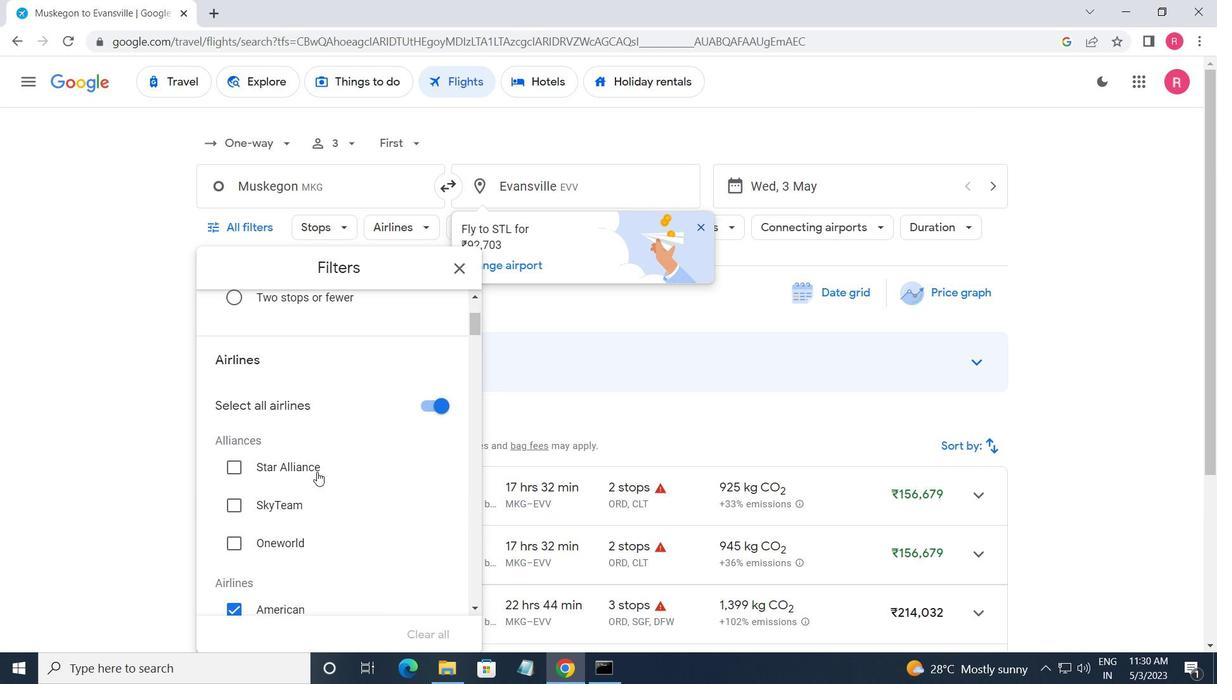 
Action: Mouse scrolled (317, 473) with delta (0, 0)
Screenshot: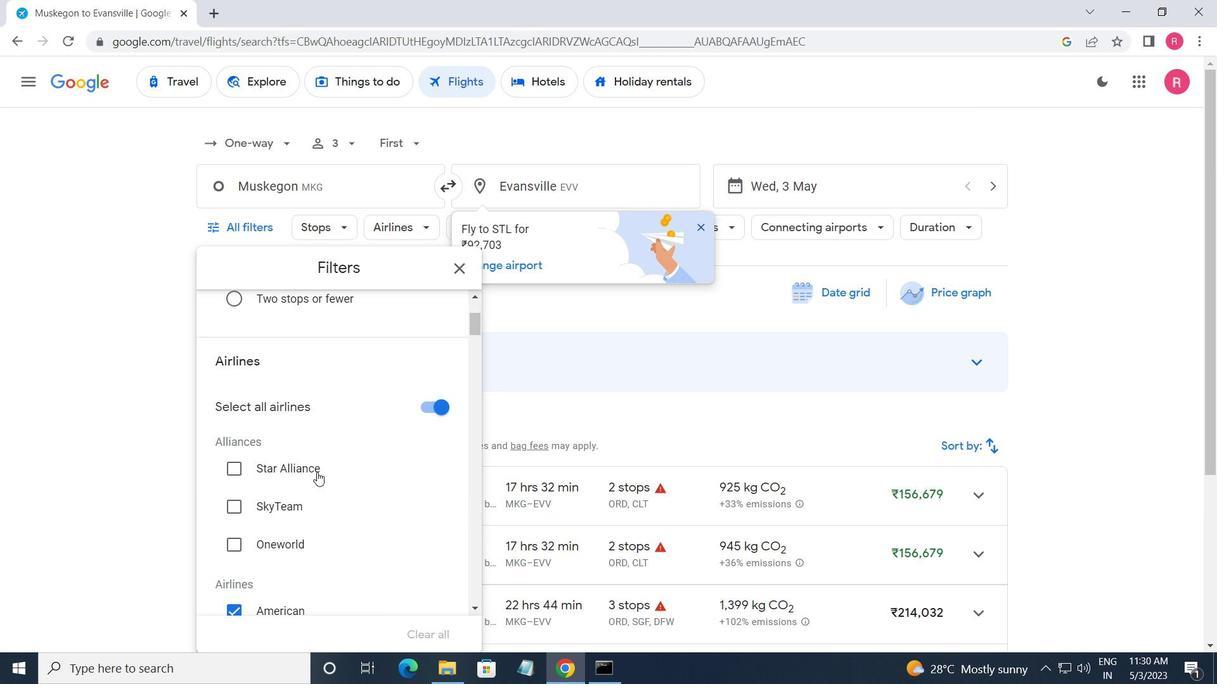 
Action: Mouse moved to (317, 469)
Screenshot: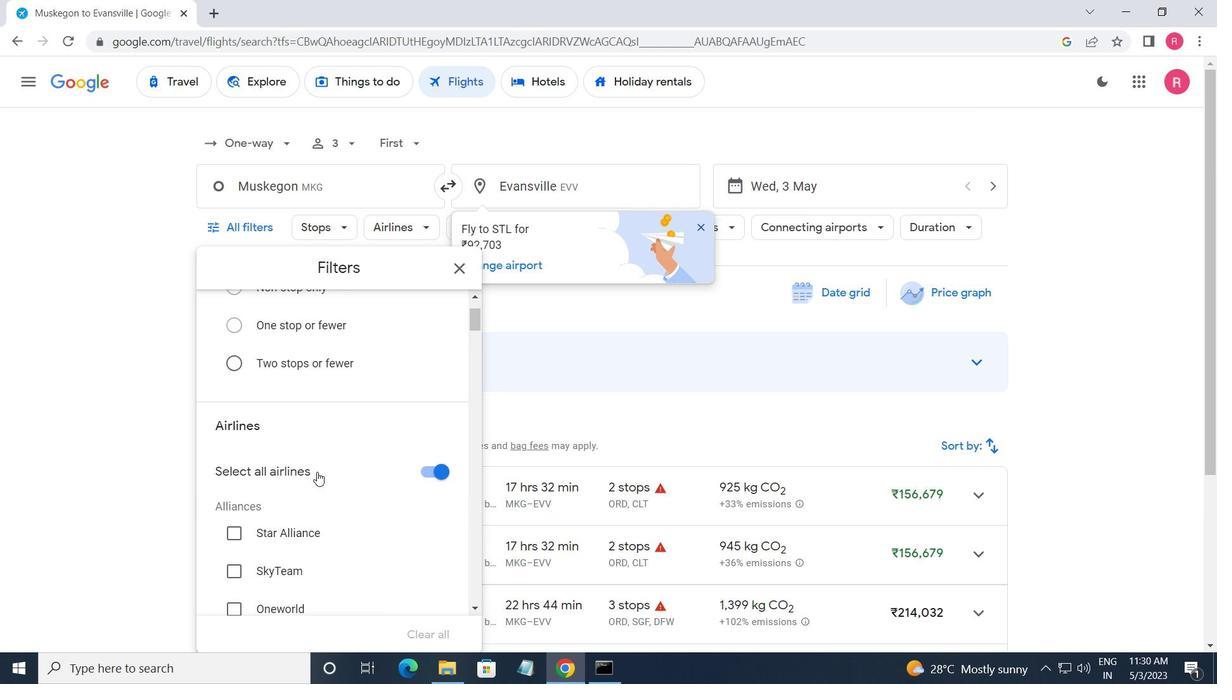 
Action: Mouse scrolled (317, 469) with delta (0, 0)
Screenshot: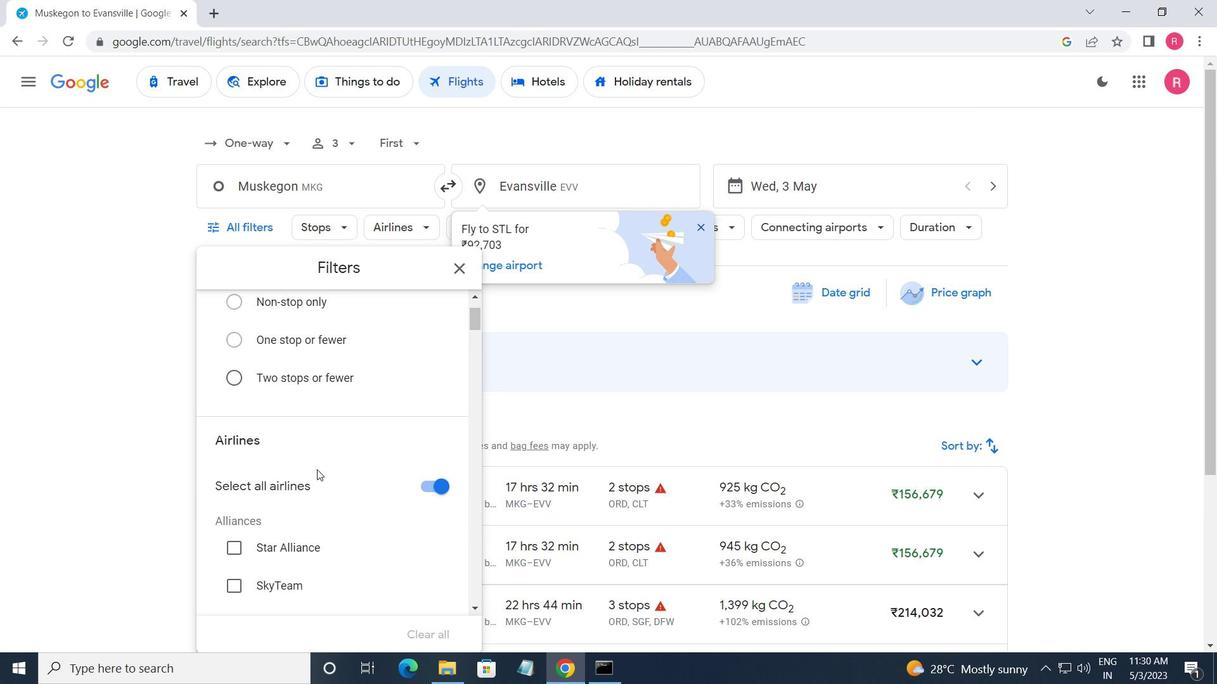 
Action: Mouse moved to (317, 469)
Screenshot: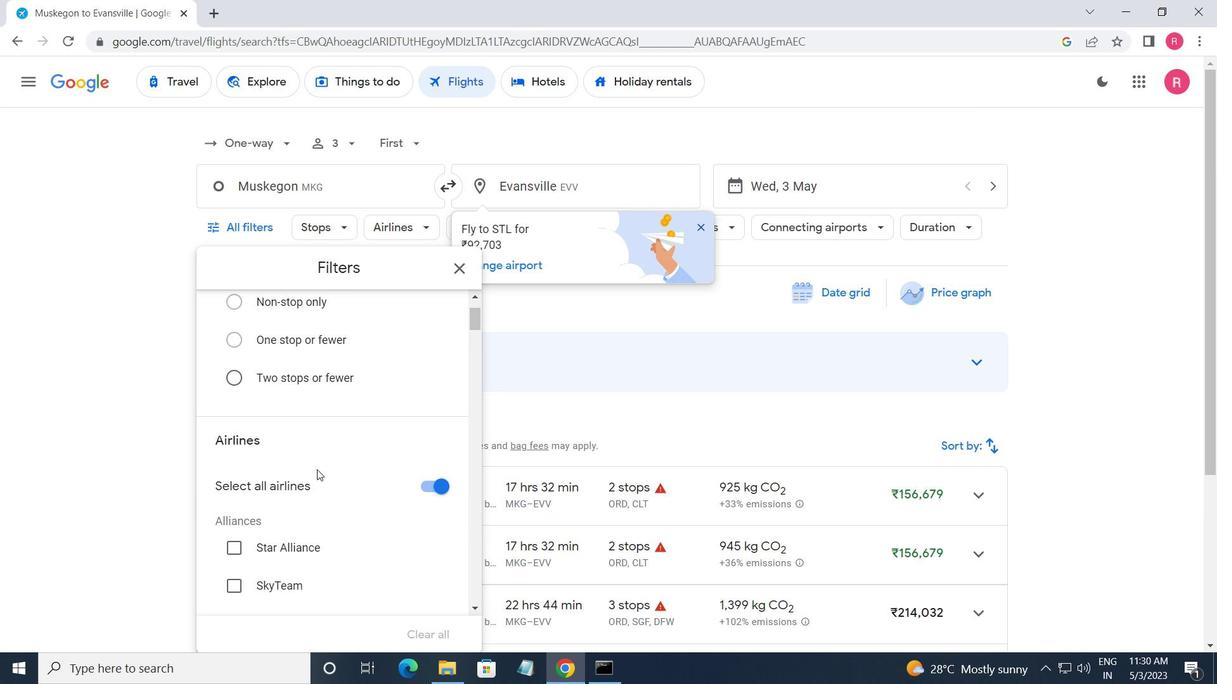 
Action: Mouse scrolled (317, 469) with delta (0, 0)
Screenshot: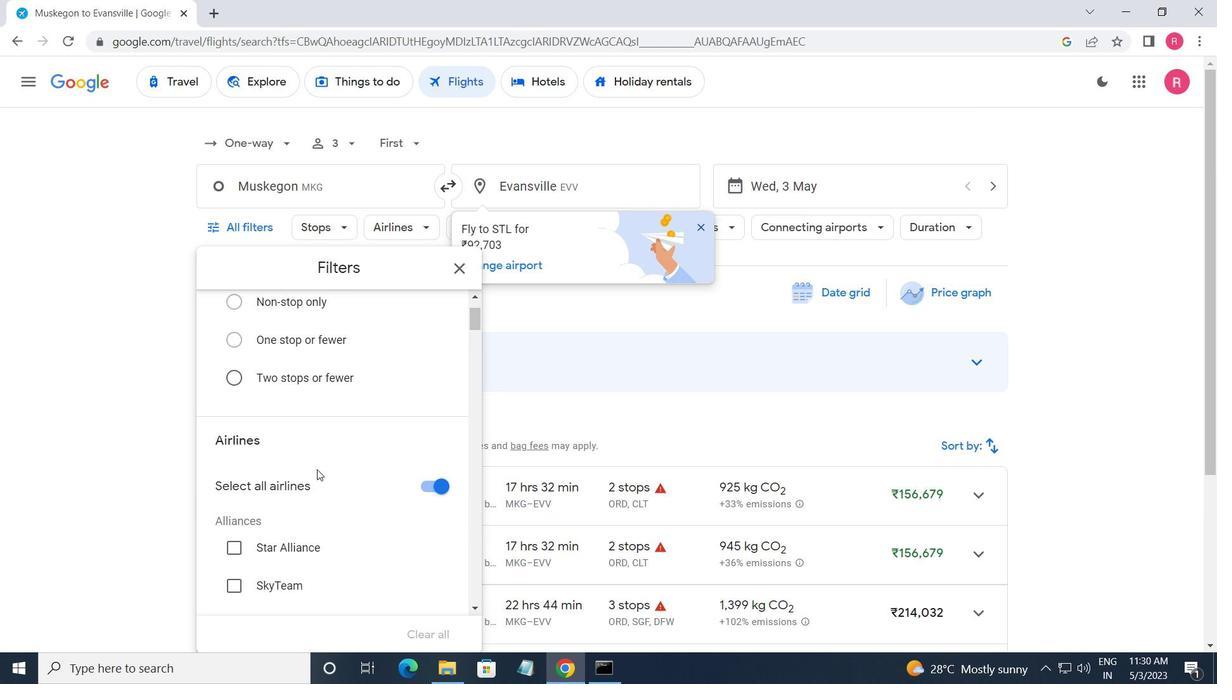 
Action: Mouse moved to (317, 470)
Screenshot: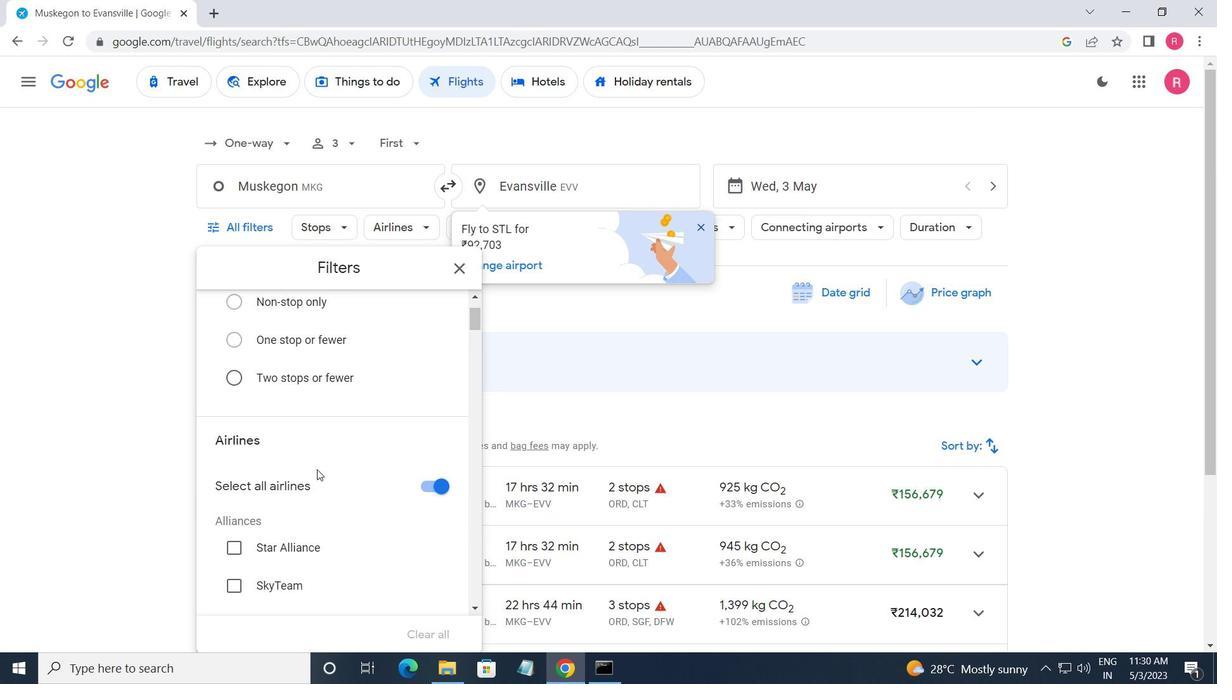 
Action: Mouse scrolled (317, 469) with delta (0, 0)
Screenshot: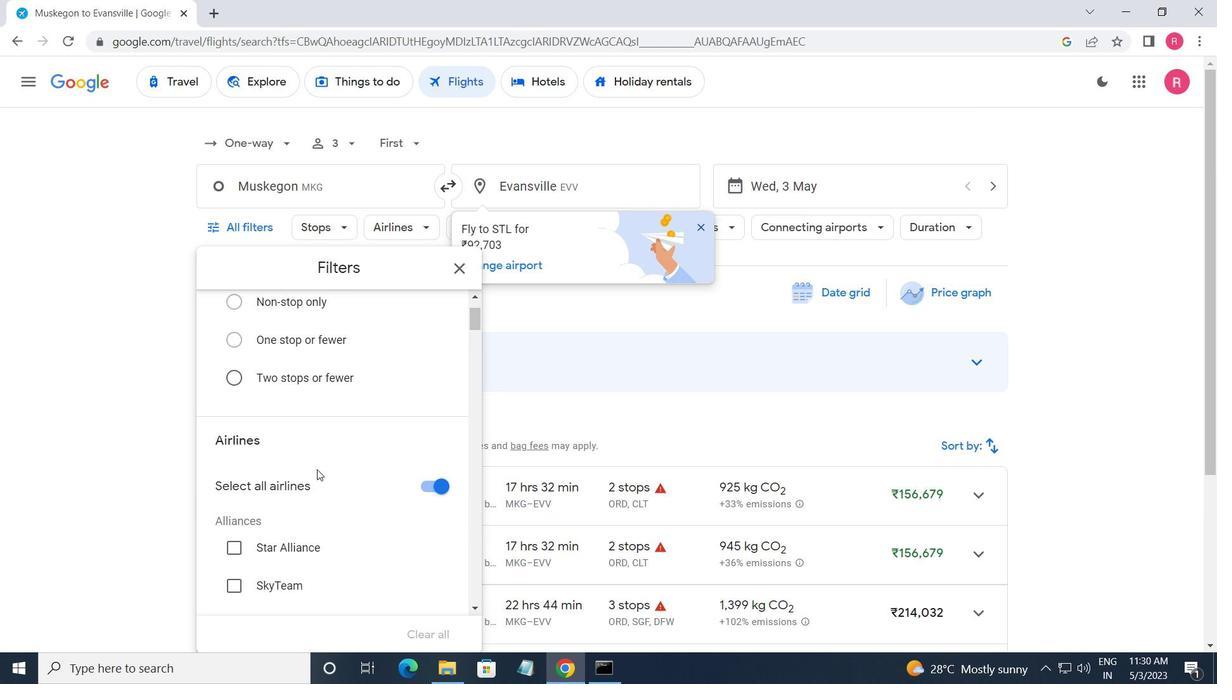 
Action: Mouse scrolled (317, 469) with delta (0, 0)
Screenshot: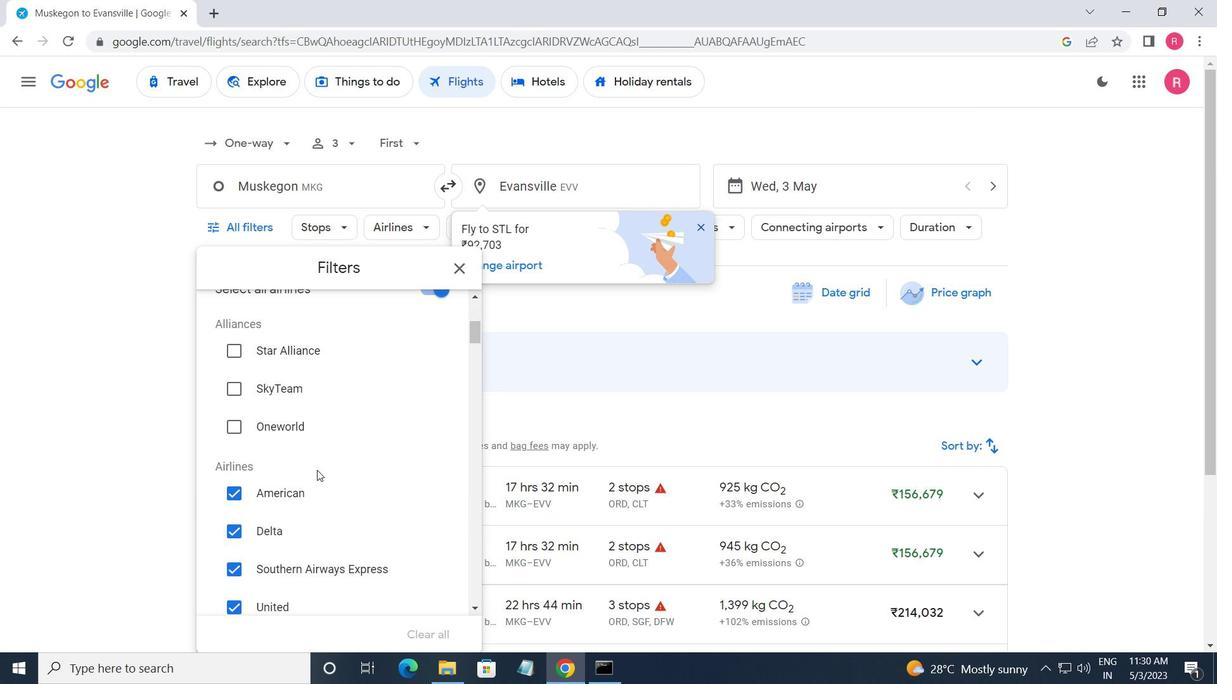 
Action: Mouse scrolled (317, 469) with delta (0, 0)
Screenshot: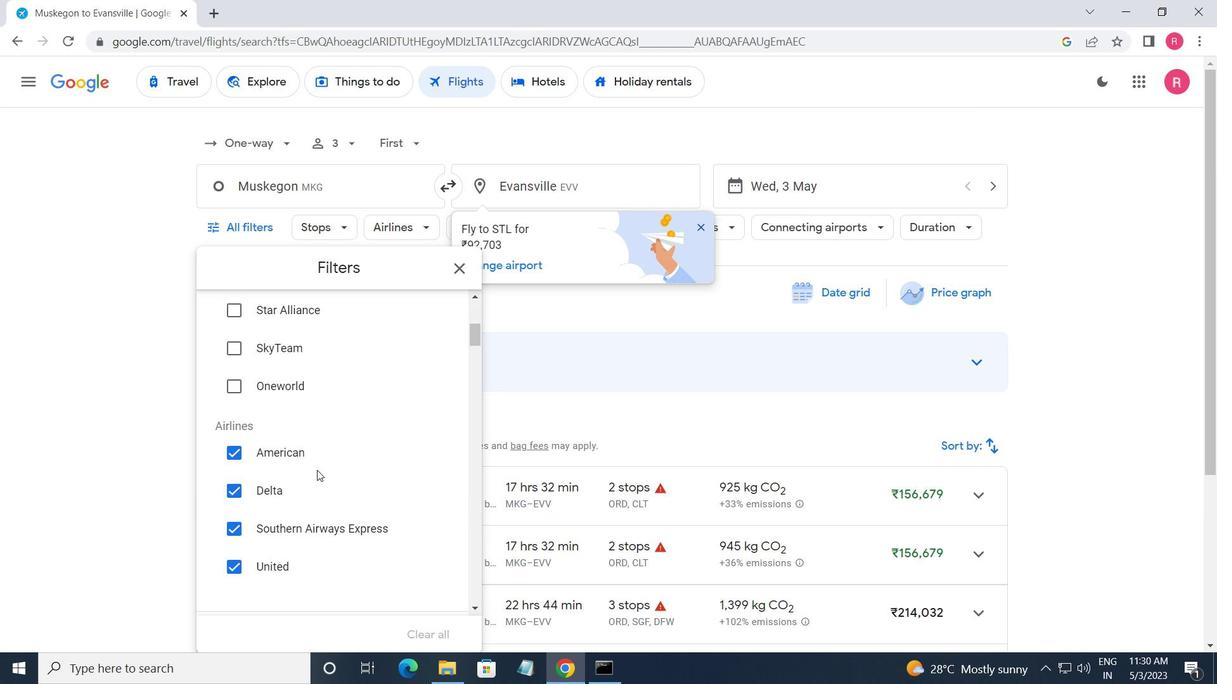 
Action: Mouse moved to (438, 521)
Screenshot: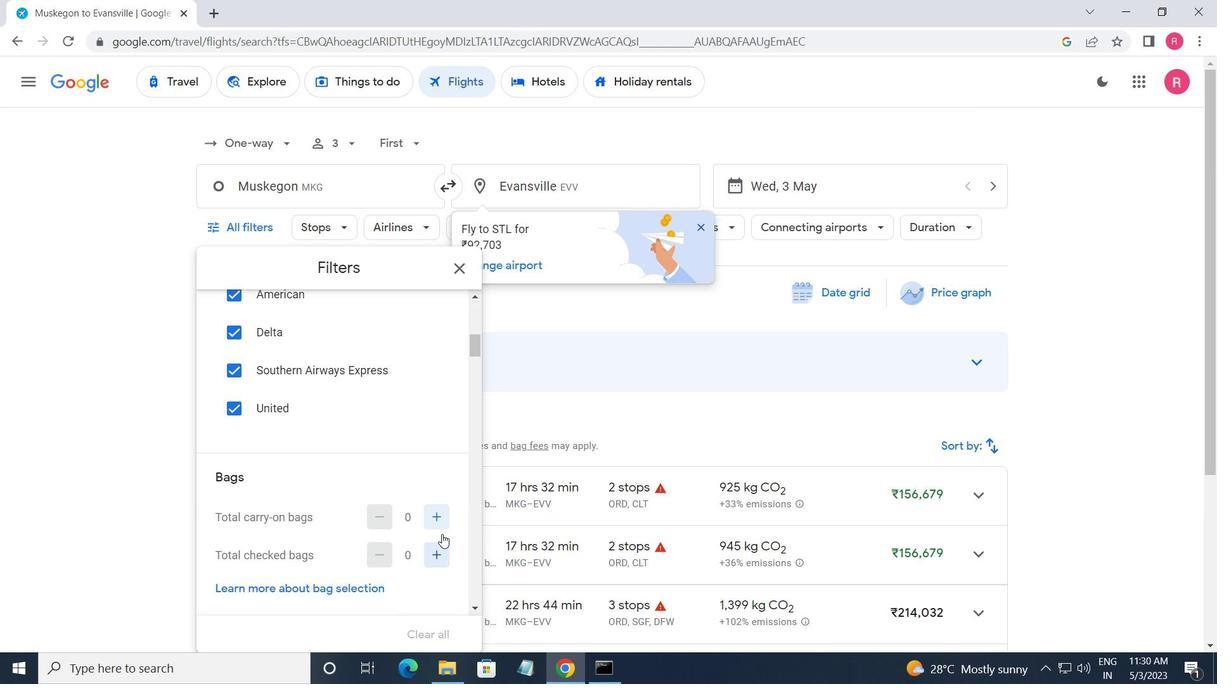
Action: Mouse pressed left at (438, 521)
Screenshot: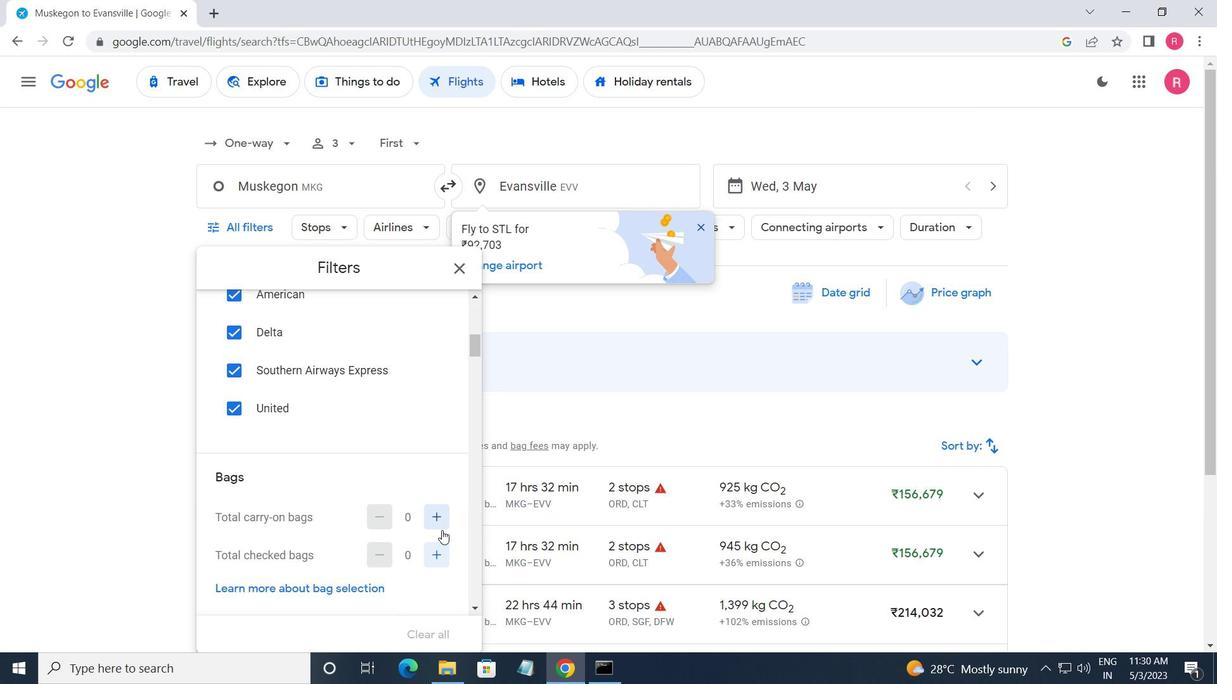 
Action: Mouse moved to (428, 548)
Screenshot: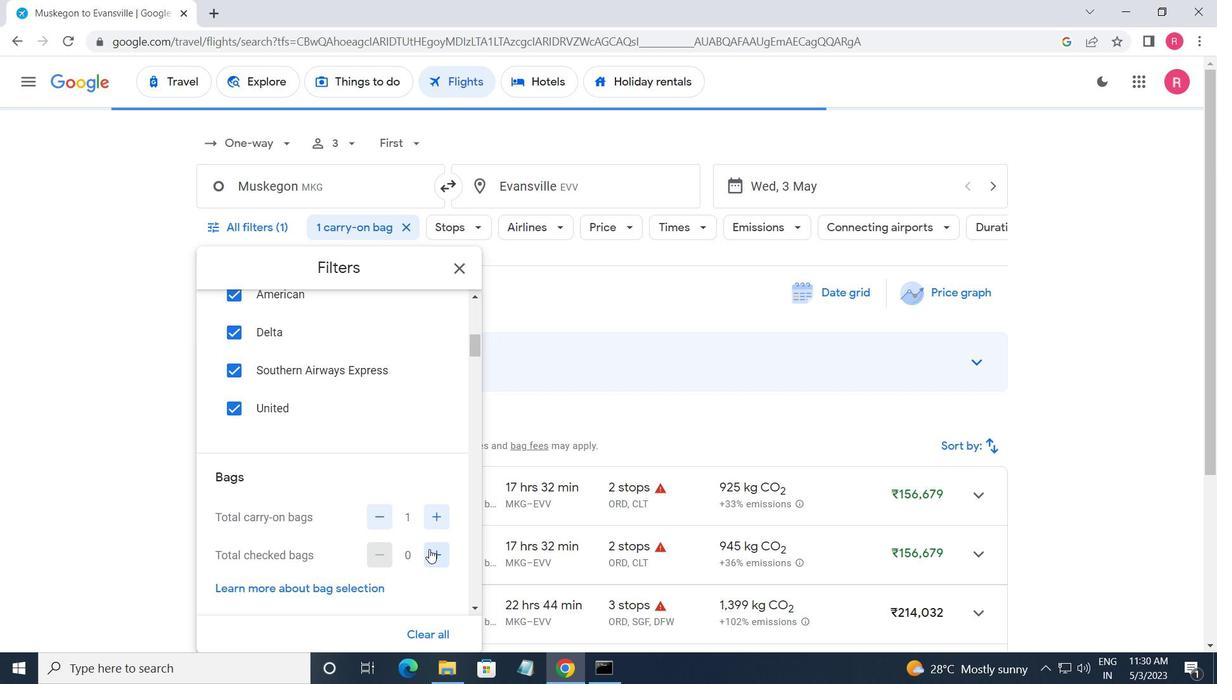 
Action: Mouse scrolled (428, 547) with delta (0, 0)
Screenshot: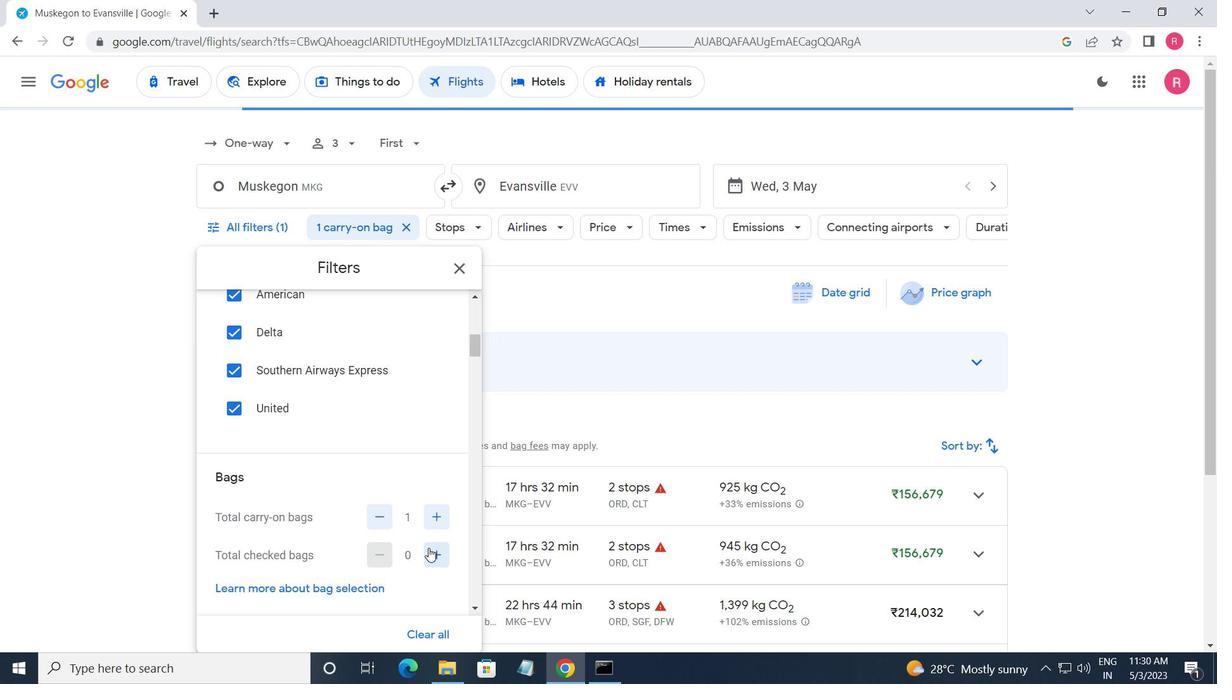 
Action: Mouse moved to (428, 547)
Screenshot: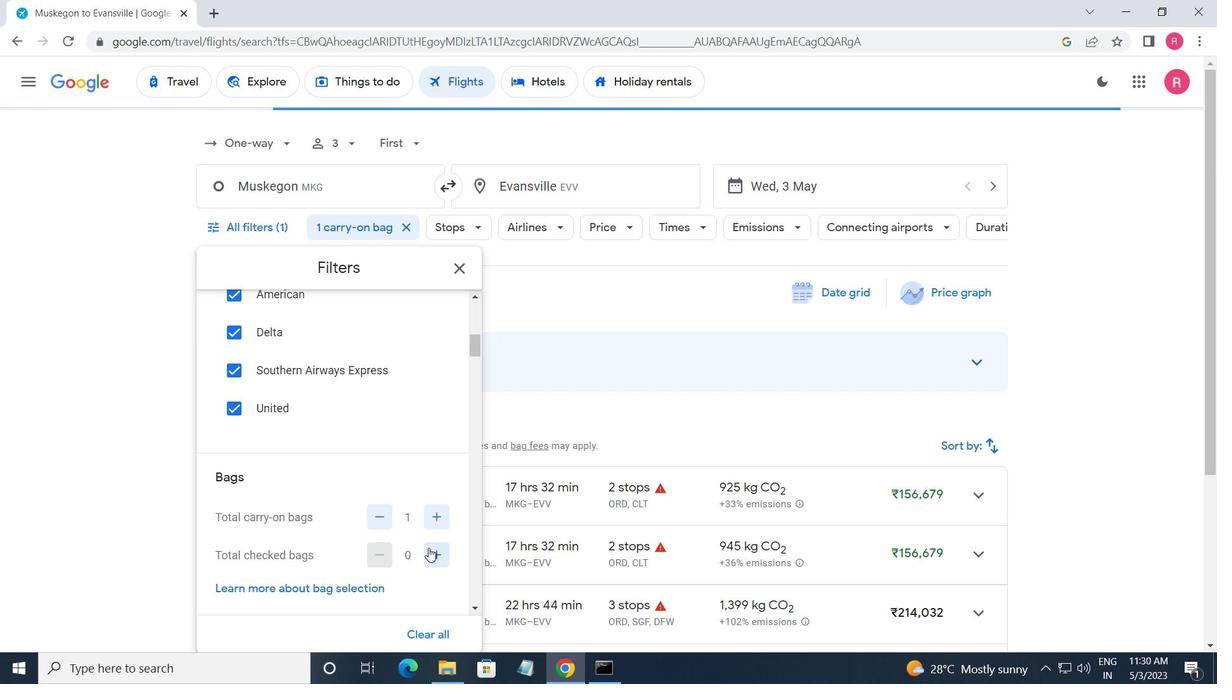 
Action: Mouse scrolled (428, 547) with delta (0, 0)
Screenshot: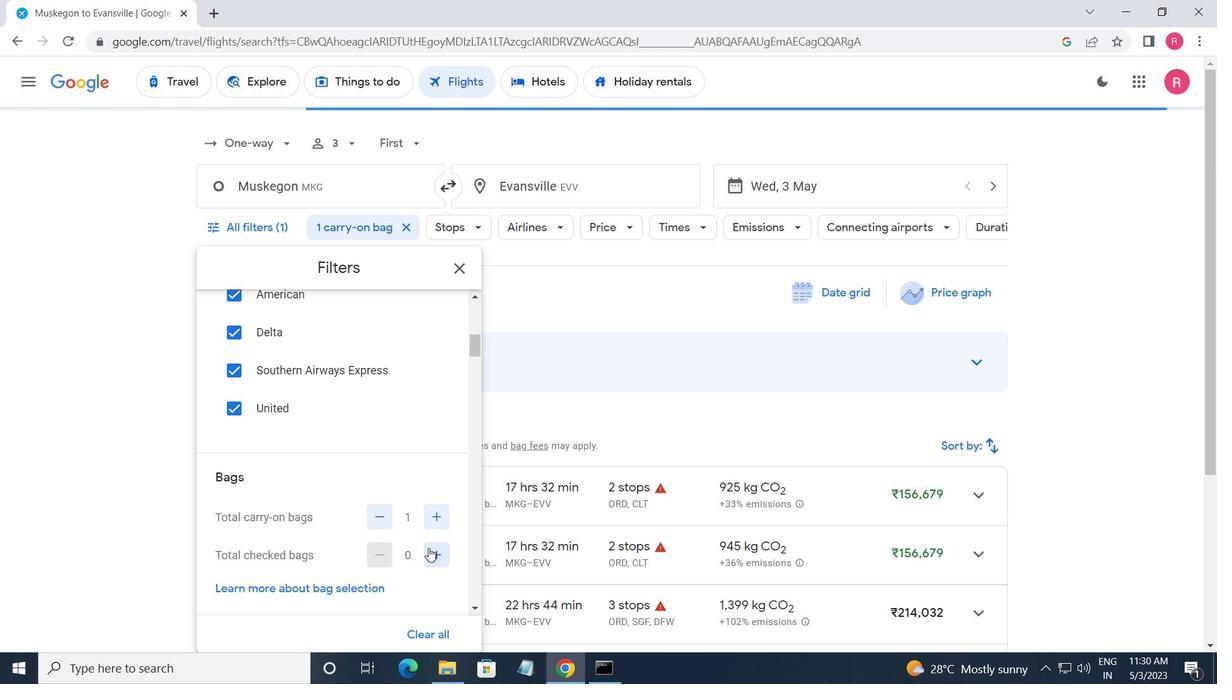 
Action: Mouse moved to (440, 551)
Screenshot: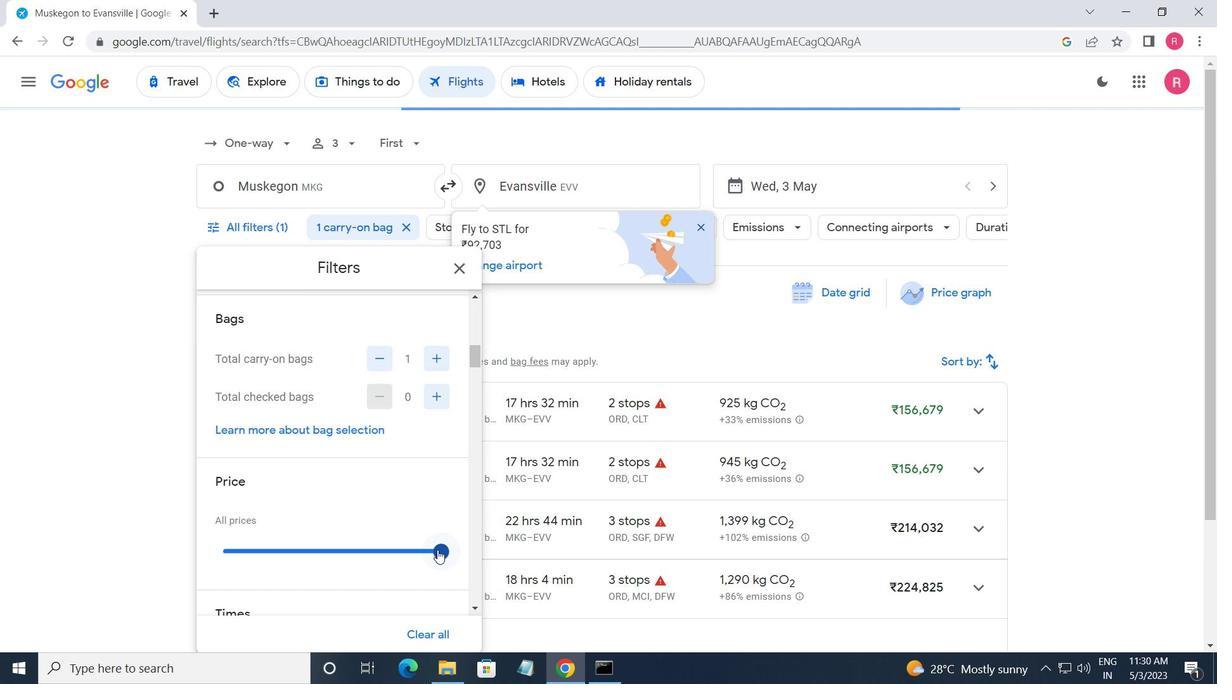 
Action: Mouse pressed left at (440, 551)
Screenshot: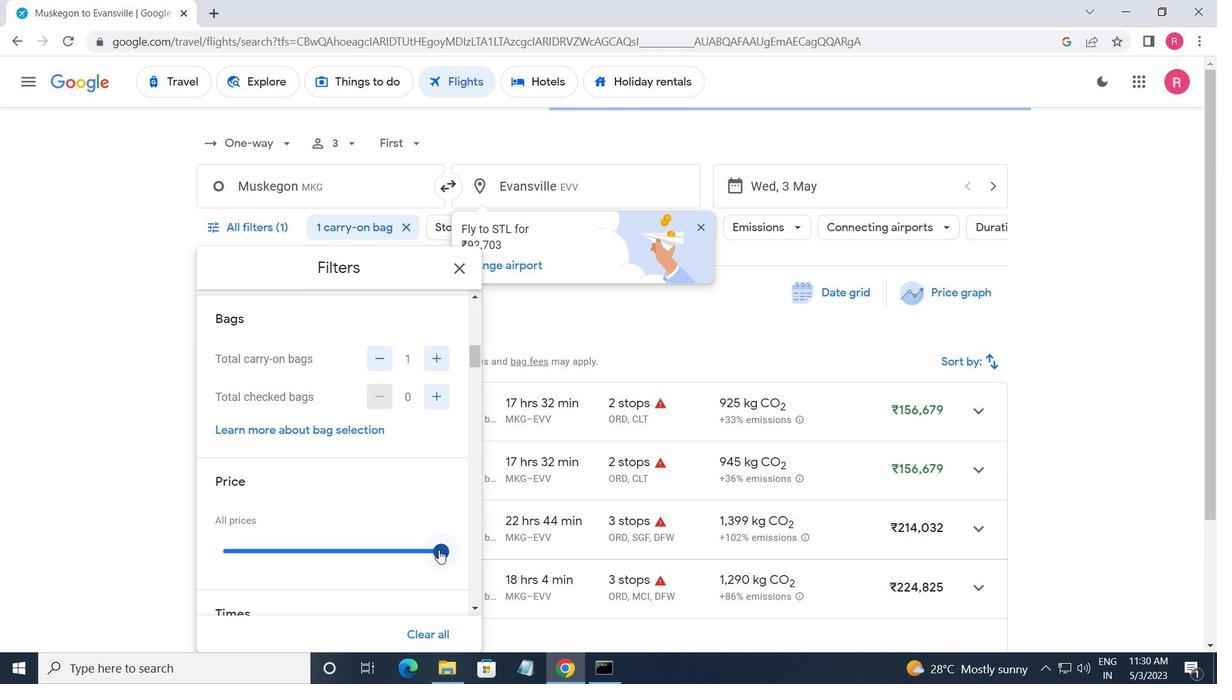
Action: Mouse moved to (439, 555)
Screenshot: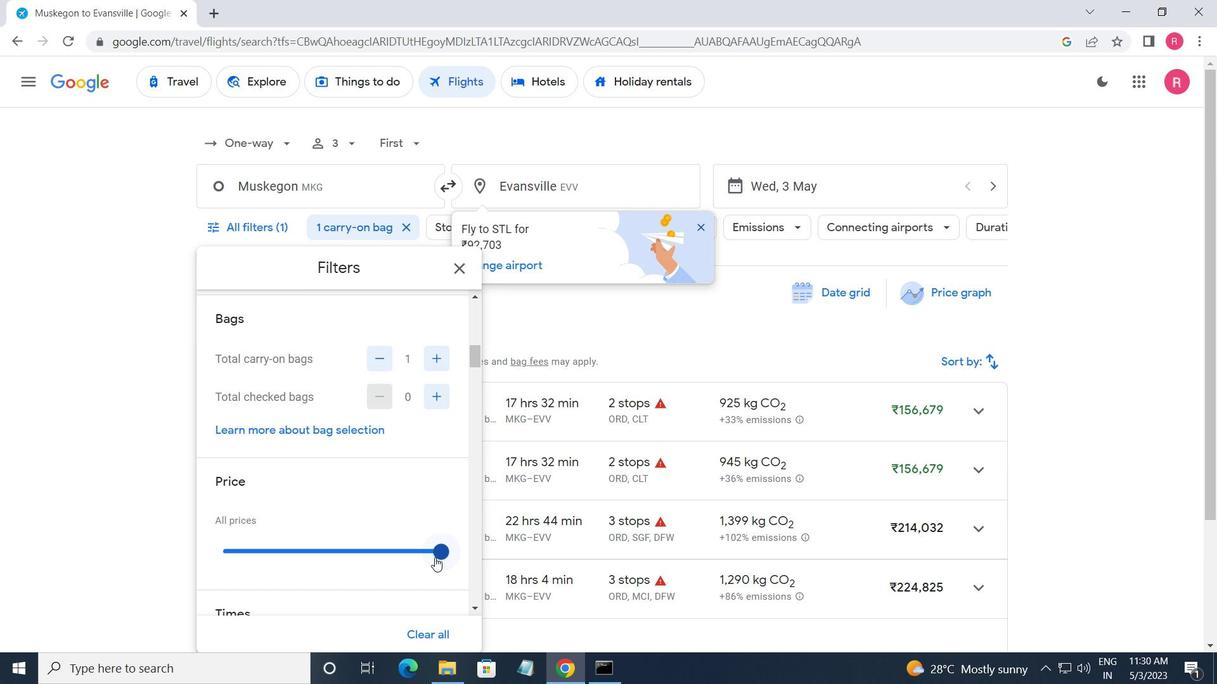 
Action: Mouse pressed left at (439, 555)
Screenshot: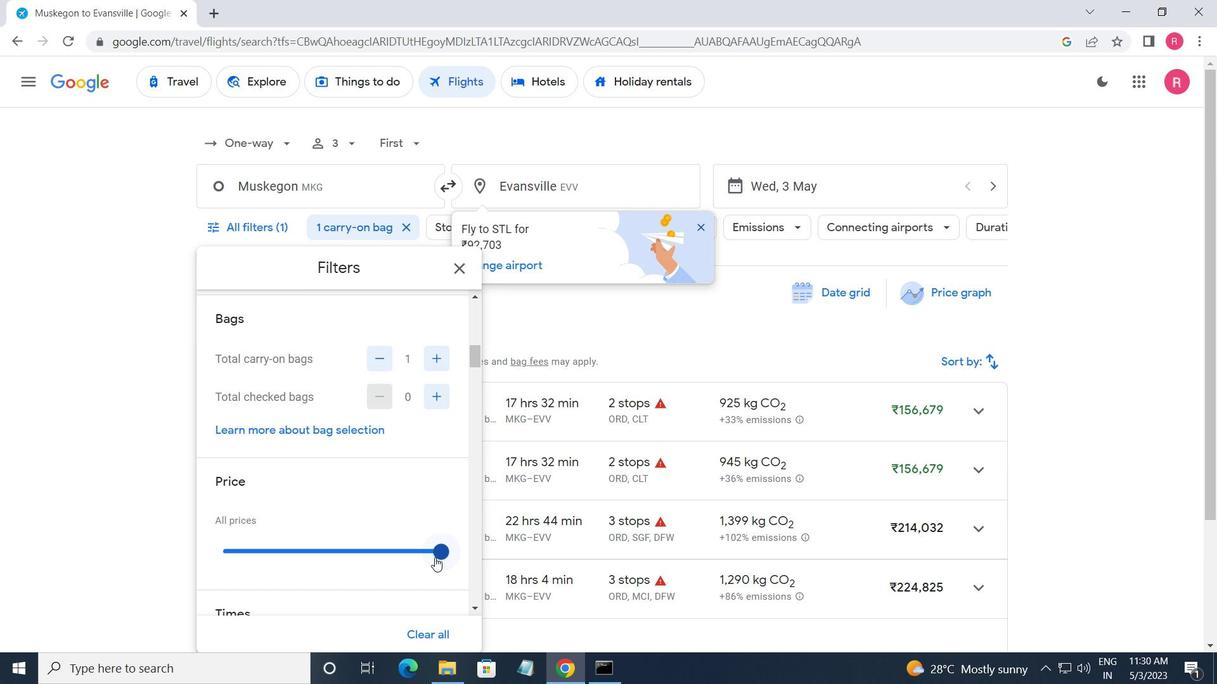 
Action: Mouse moved to (265, 551)
Screenshot: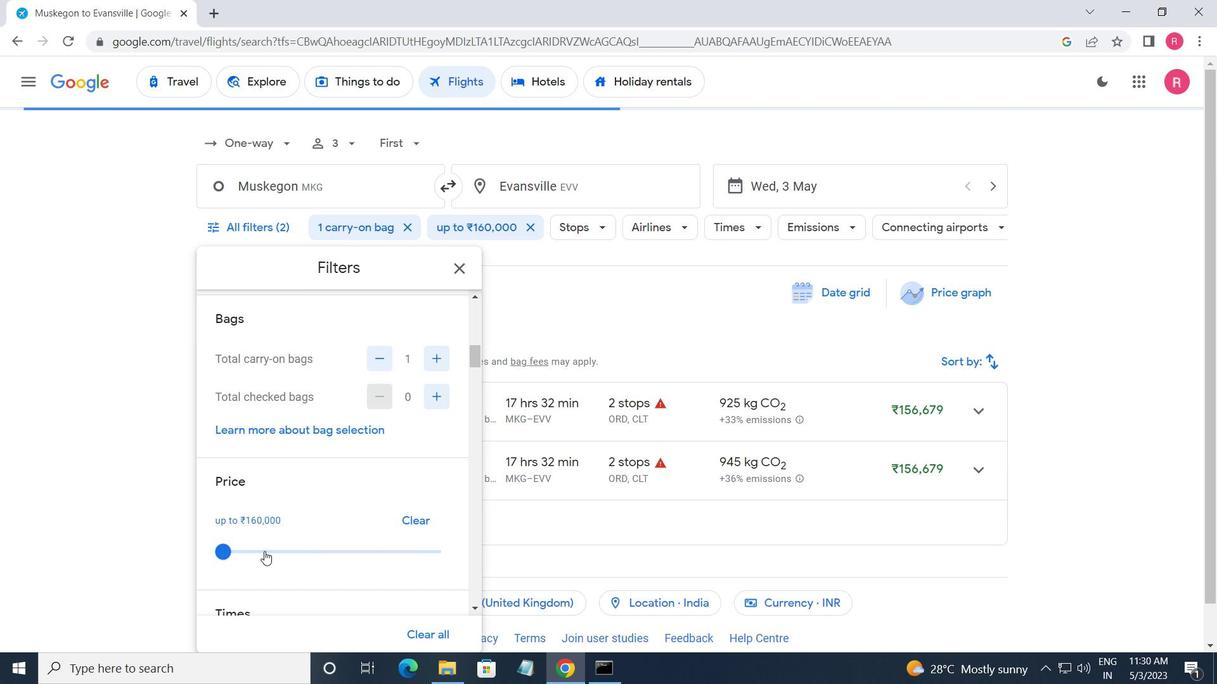 
Action: Mouse scrolled (265, 550) with delta (0, 0)
Screenshot: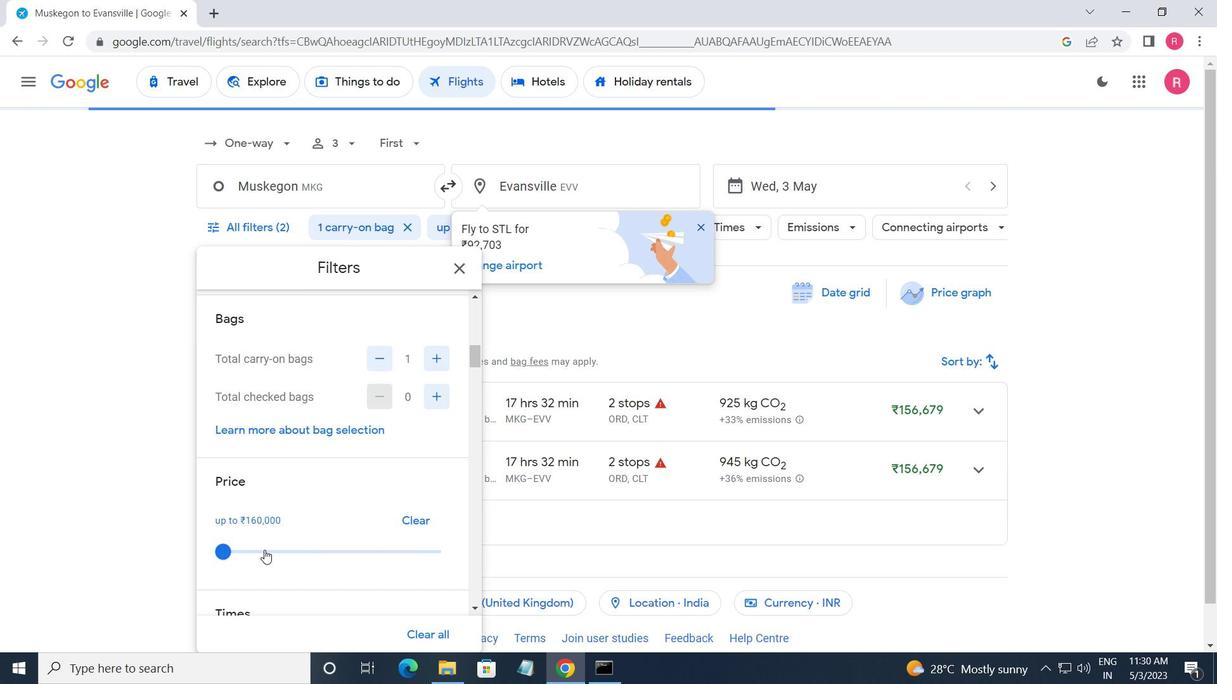 
Action: Mouse scrolled (265, 550) with delta (0, 0)
Screenshot: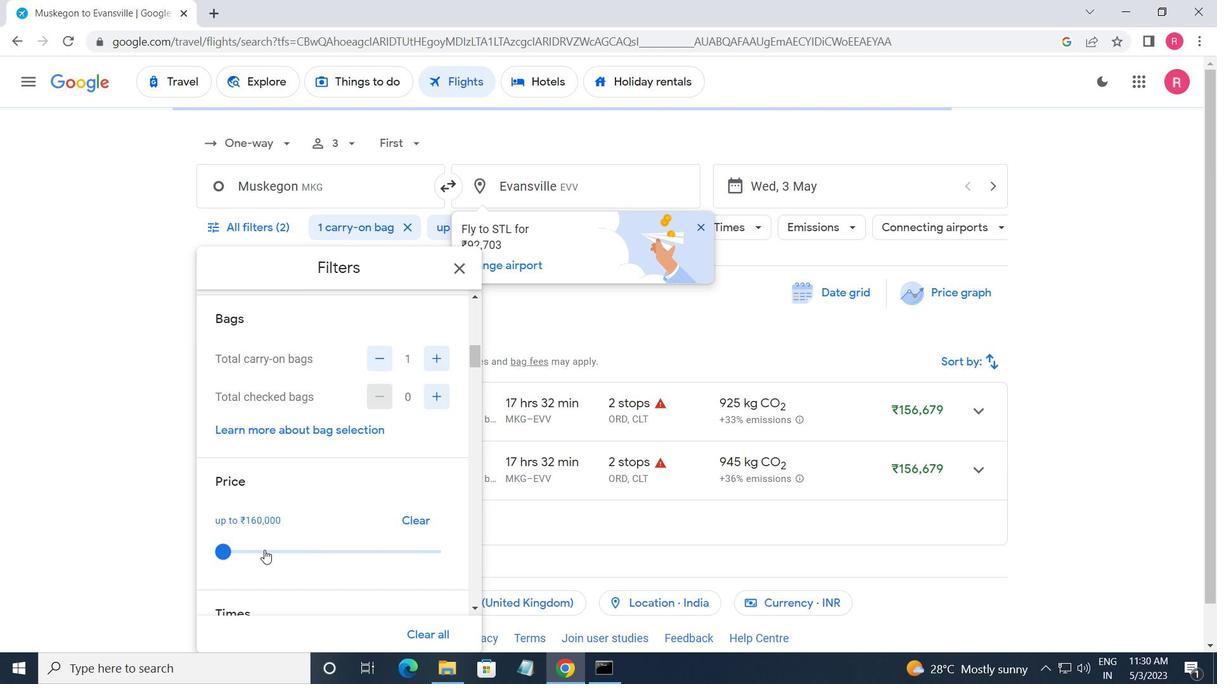 
Action: Mouse scrolled (265, 550) with delta (0, 0)
Screenshot: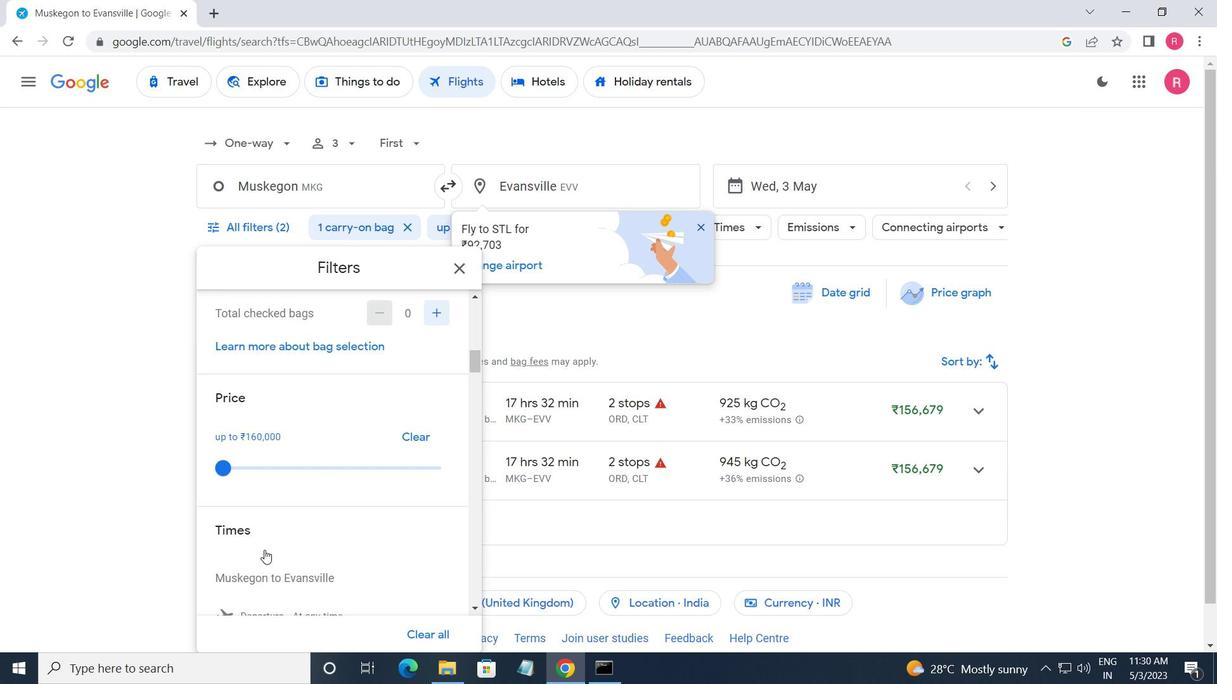 
Action: Mouse moved to (224, 503)
Screenshot: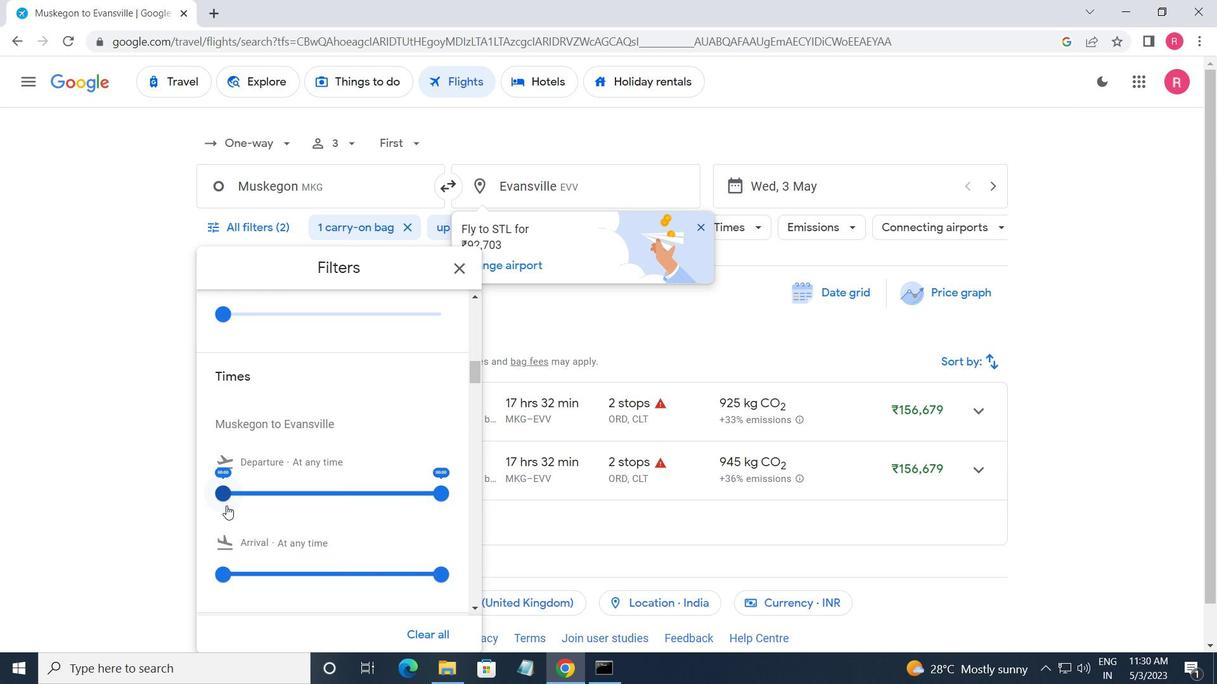 
Action: Mouse pressed left at (224, 503)
Screenshot: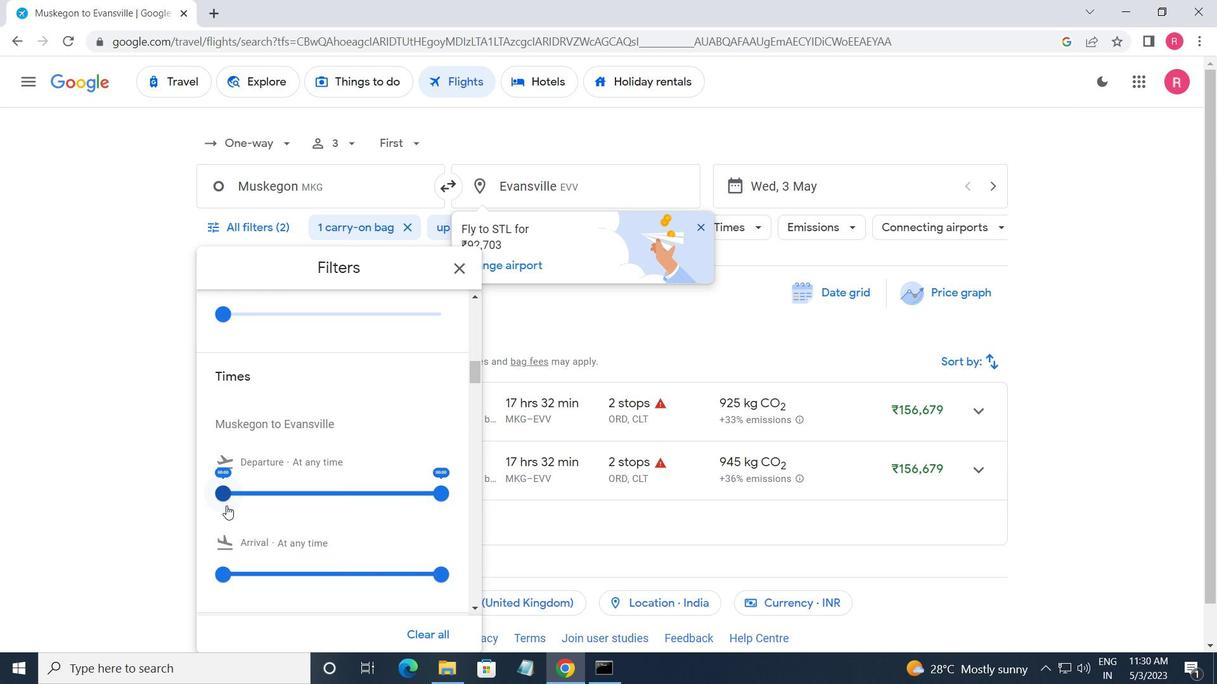 
Action: Mouse moved to (442, 495)
Screenshot: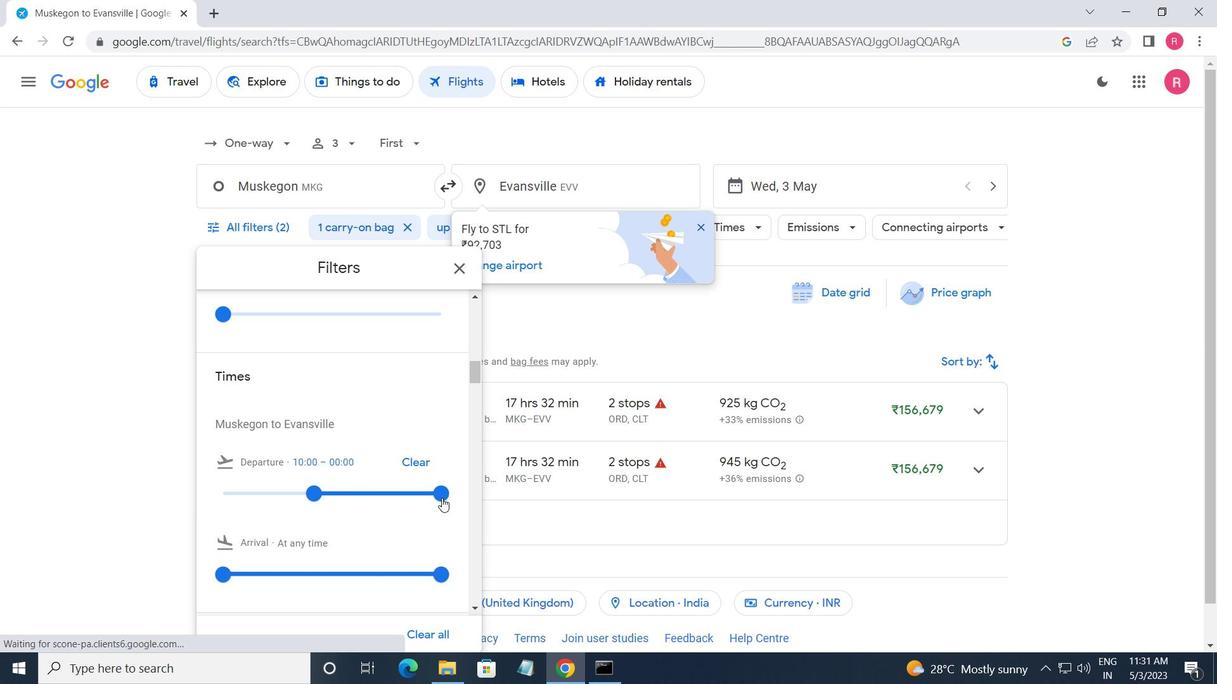 
Action: Mouse pressed left at (442, 495)
Screenshot: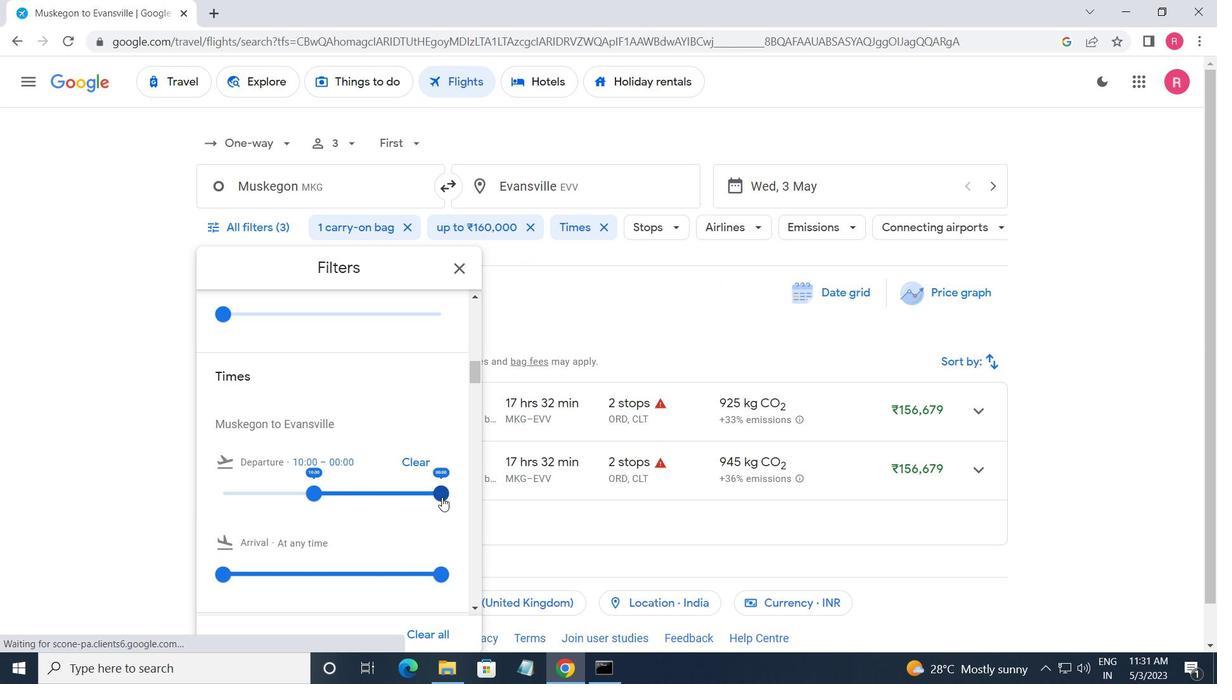 
Action: Mouse moved to (469, 275)
Screenshot: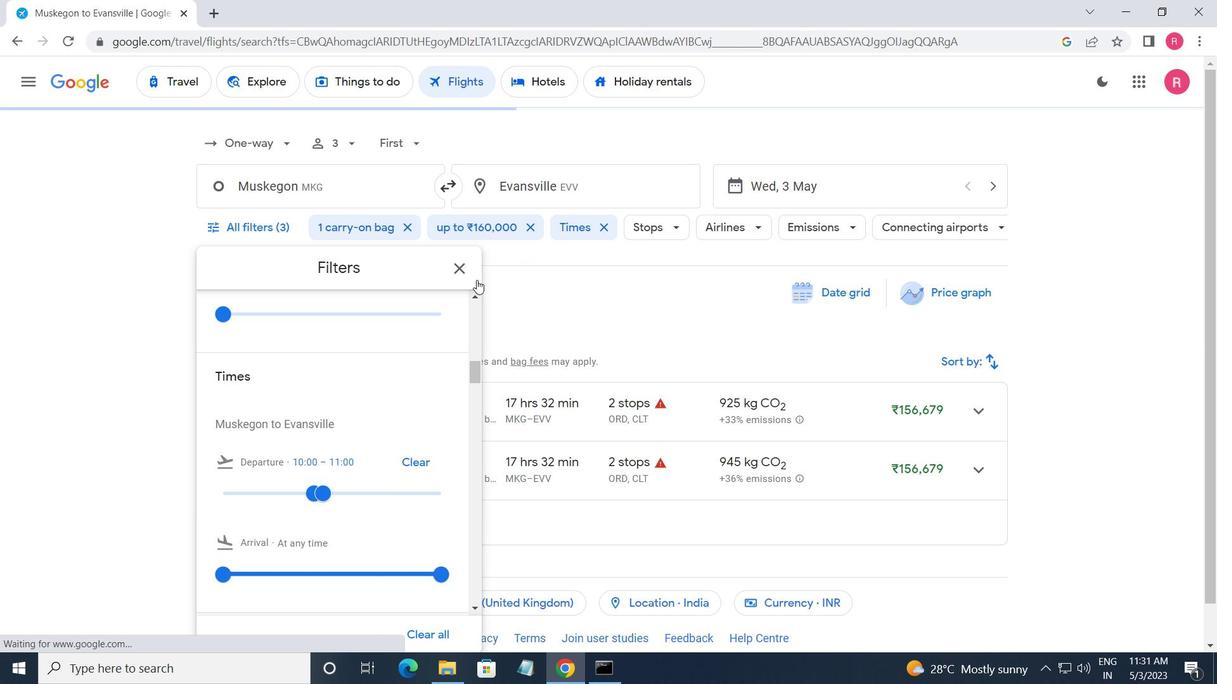 
Action: Mouse pressed left at (469, 275)
Screenshot: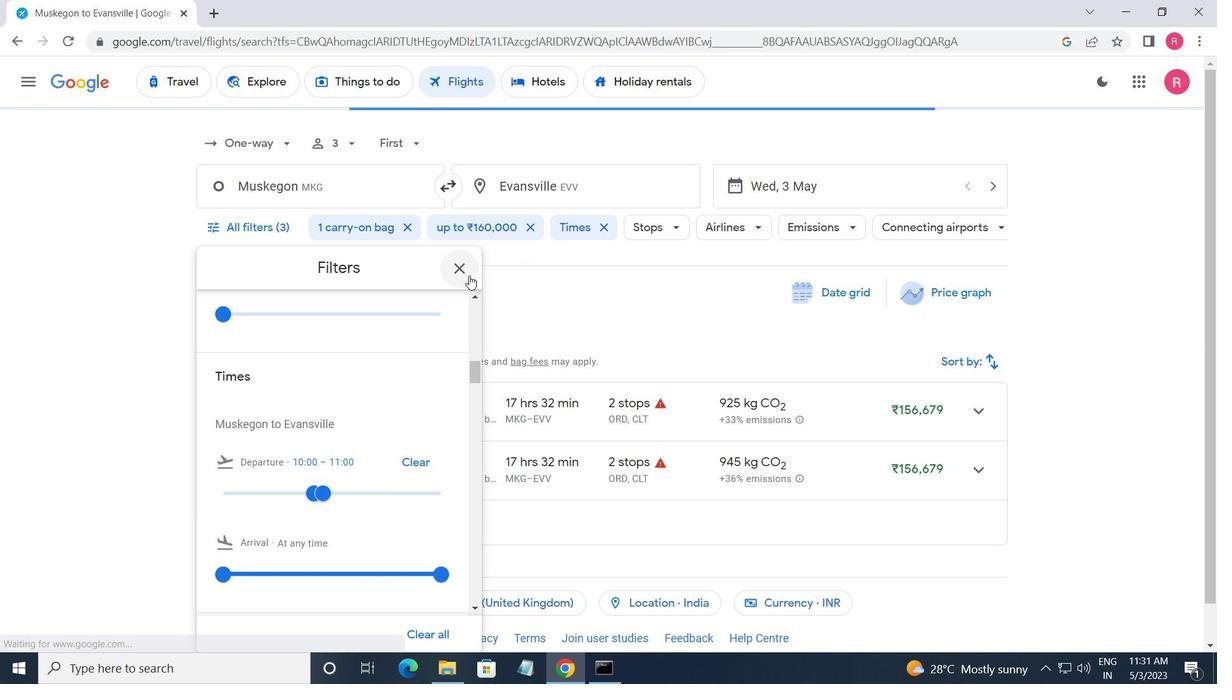 
Action: Mouse moved to (465, 301)
Screenshot: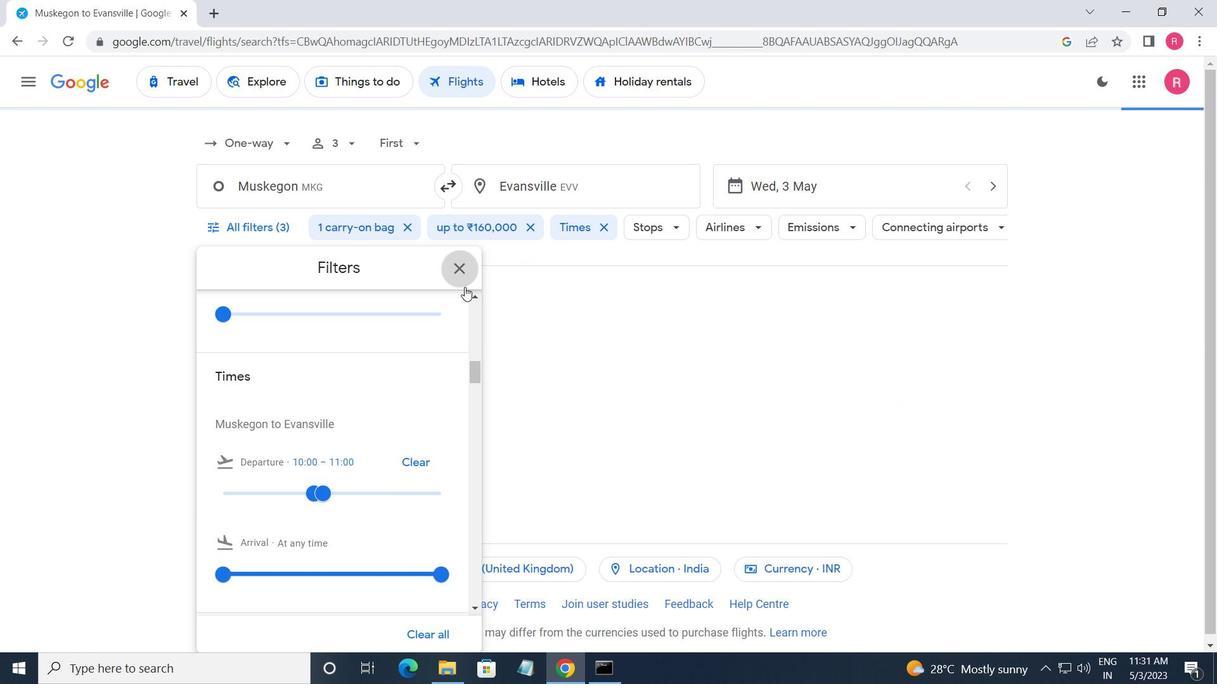 
